 Task: Create a 'purchase order' object.
Action: Mouse moved to (1088, 97)
Screenshot: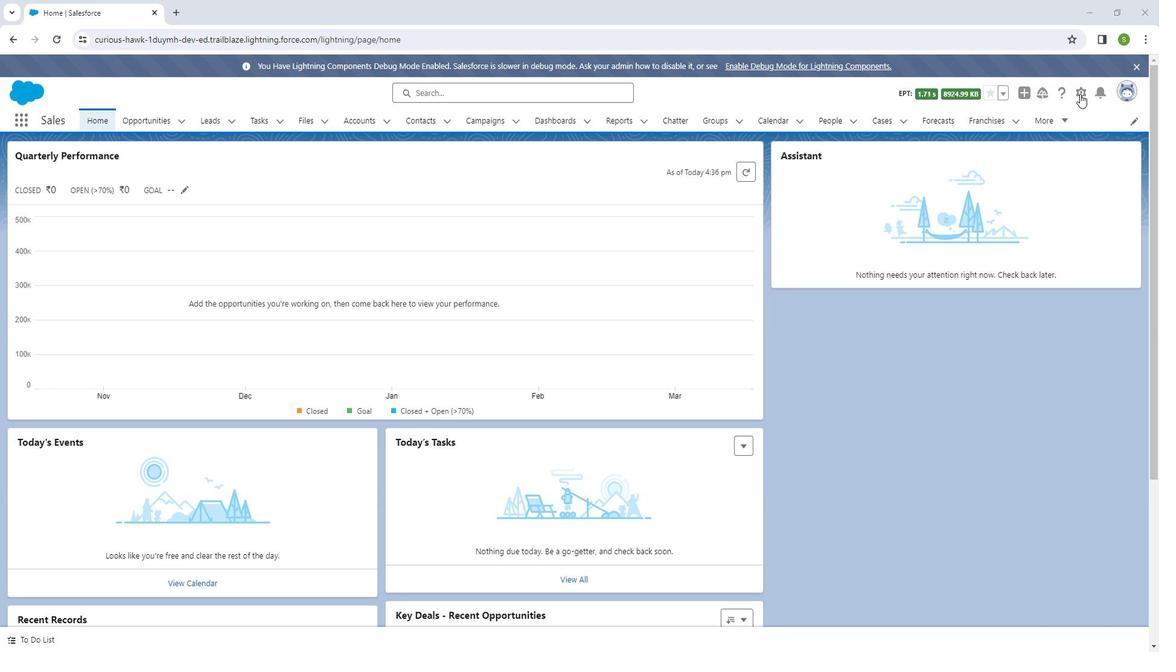 
Action: Mouse pressed left at (1088, 97)
Screenshot: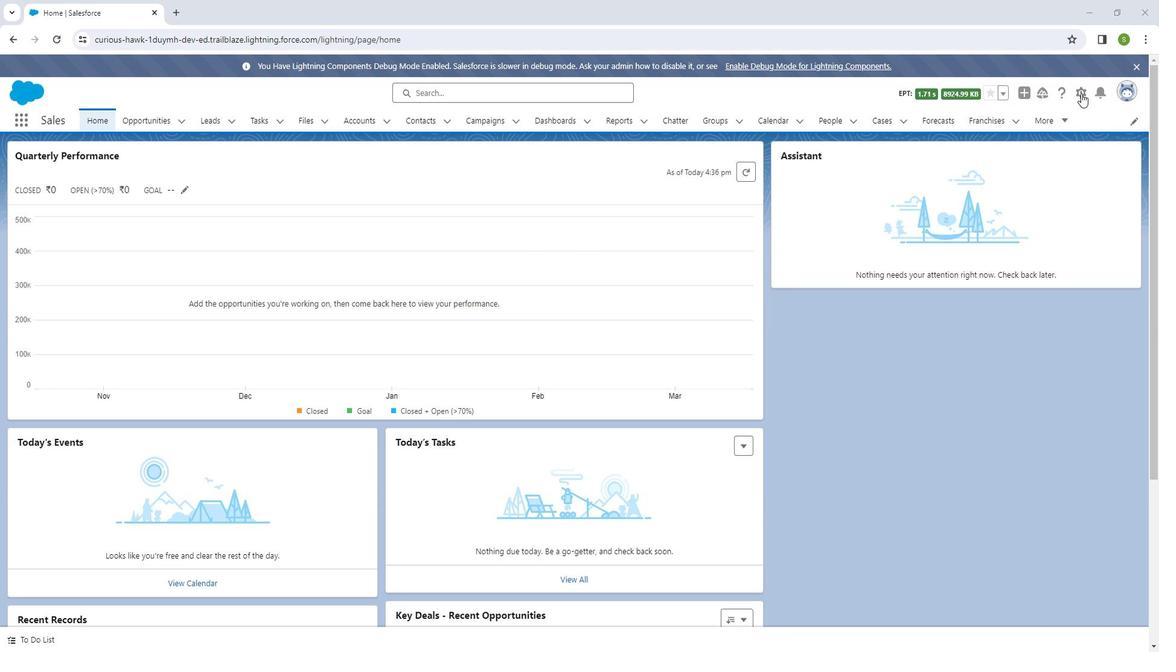
Action: Mouse moved to (1064, 138)
Screenshot: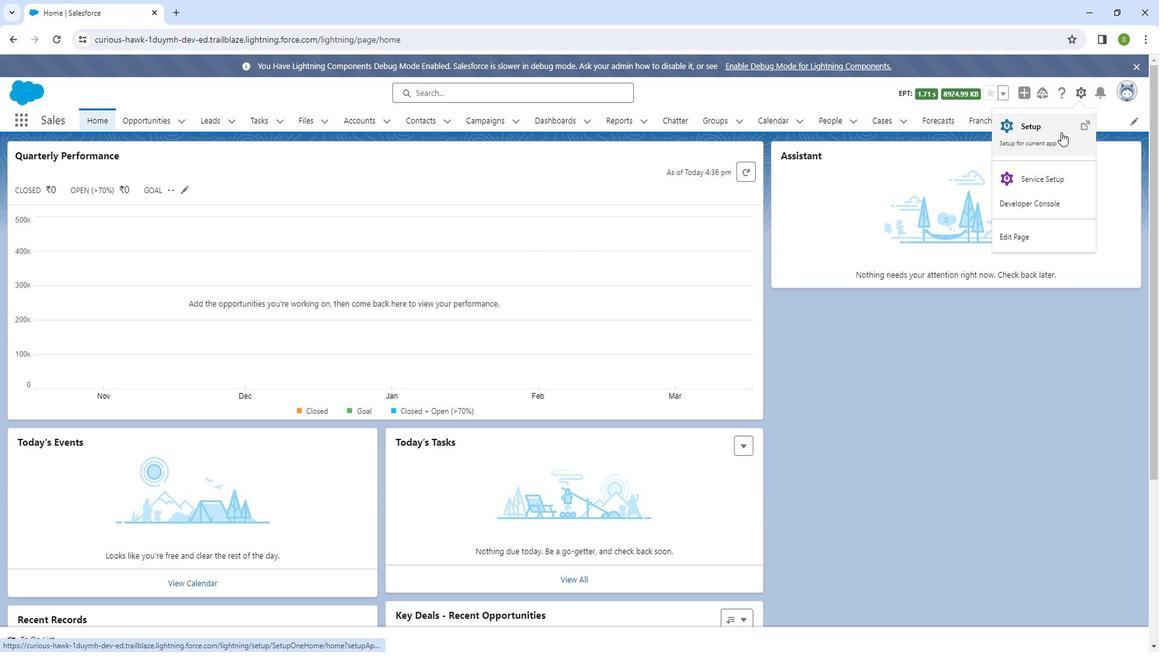 
Action: Mouse pressed left at (1064, 138)
Screenshot: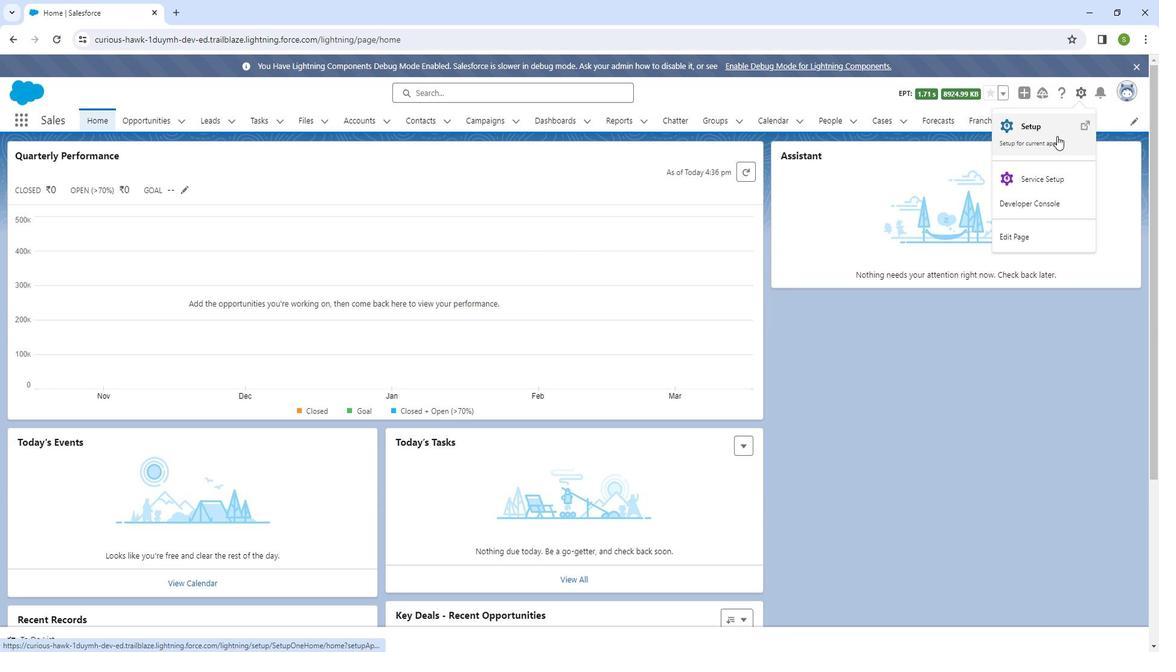 
Action: Mouse moved to (161, 129)
Screenshot: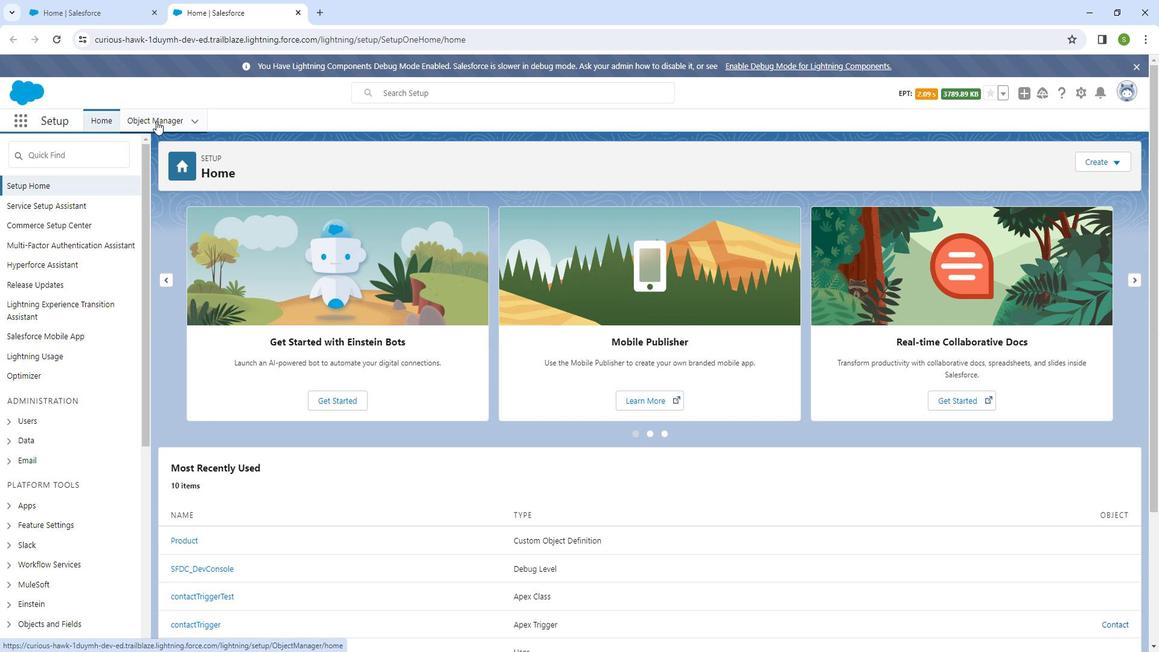 
Action: Mouse pressed left at (161, 129)
Screenshot: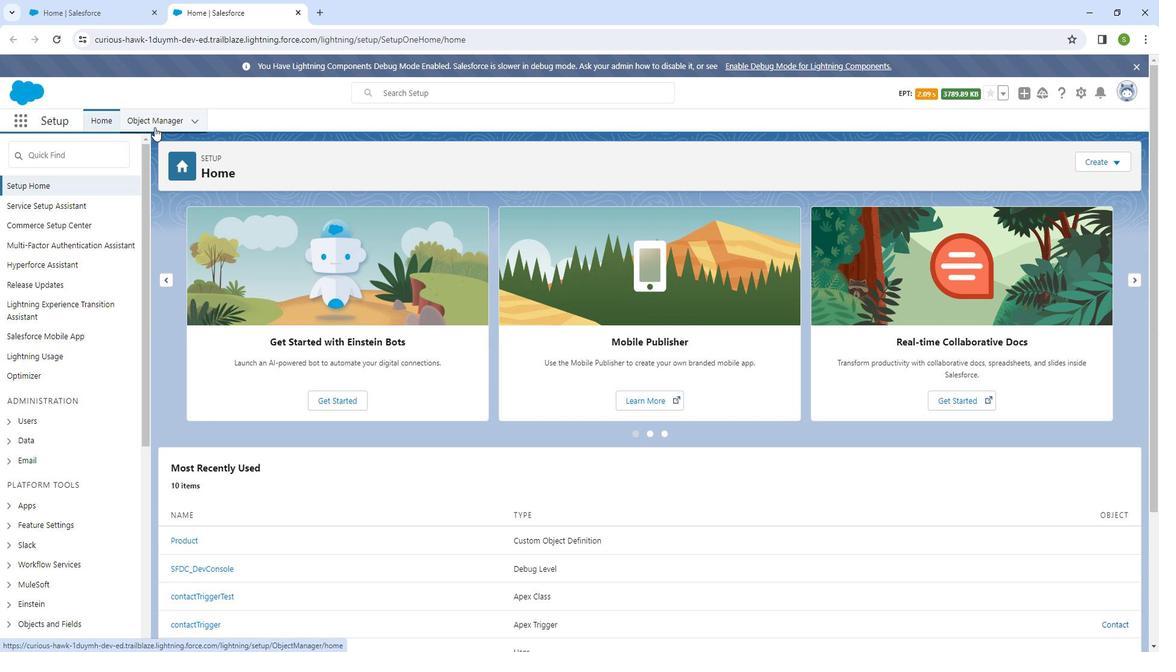 
Action: Mouse moved to (178, 280)
Screenshot: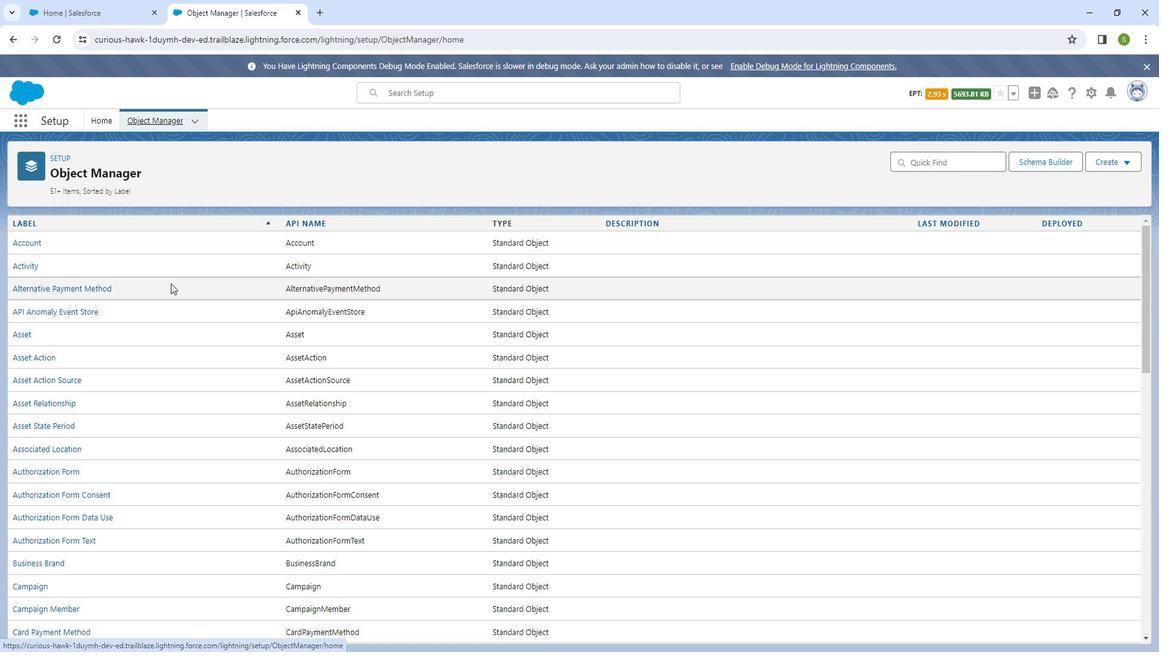 
Action: Mouse scrolled (178, 280) with delta (0, 0)
Screenshot: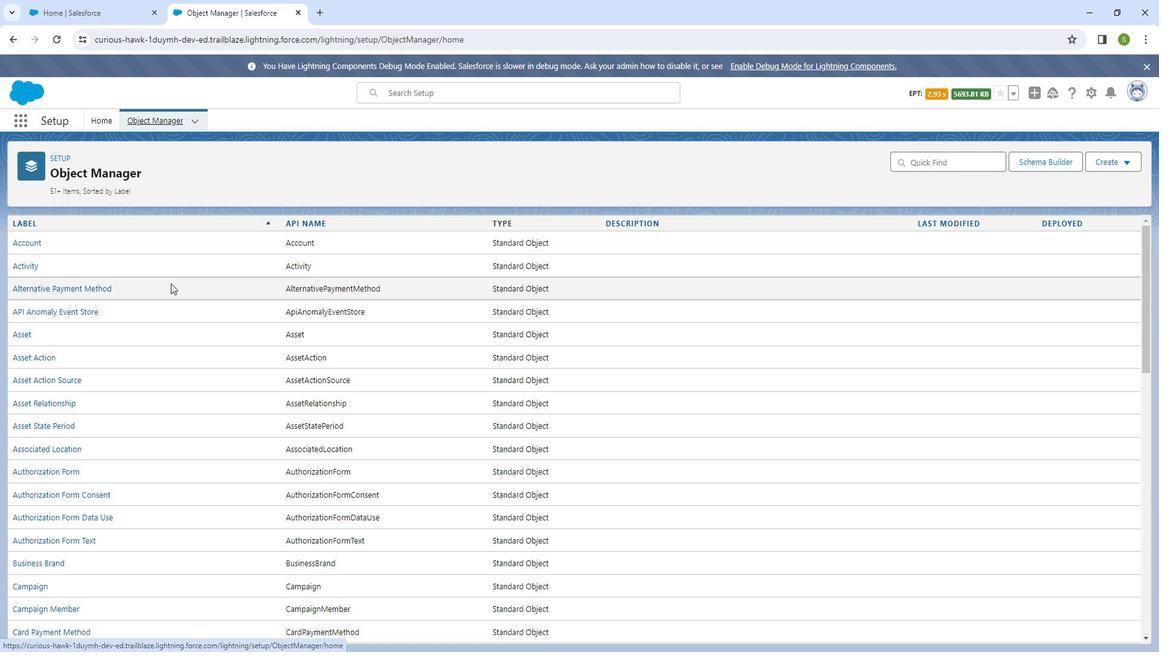 
Action: Mouse moved to (178, 282)
Screenshot: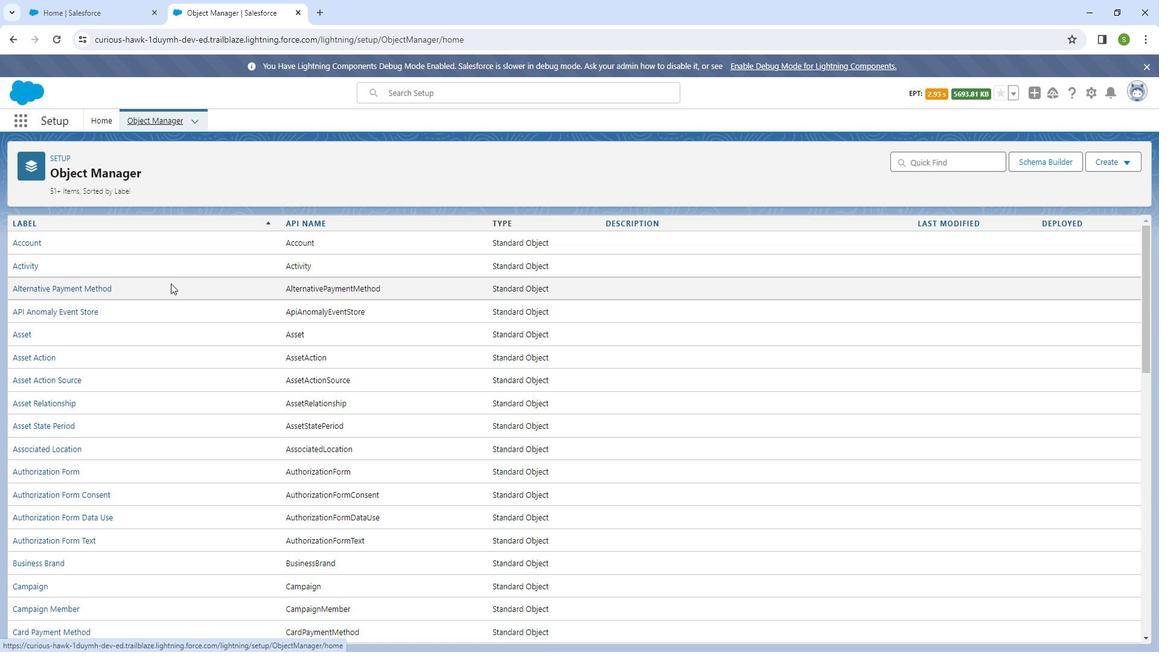
Action: Mouse scrolled (178, 281) with delta (0, 0)
Screenshot: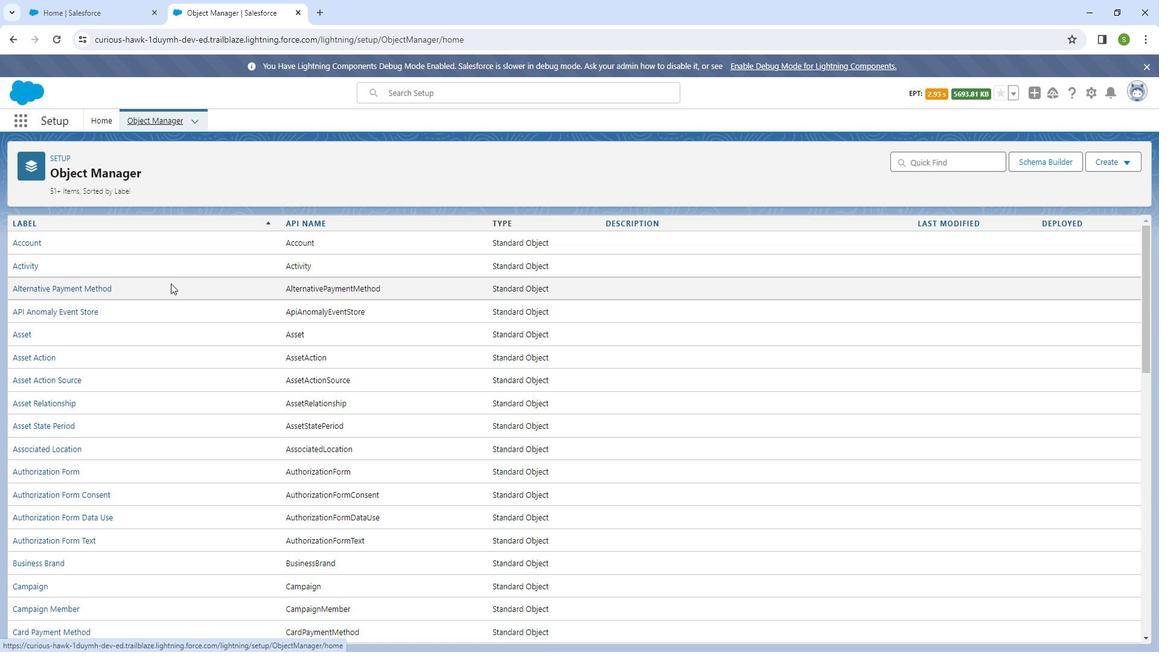 
Action: Mouse moved to (177, 282)
Screenshot: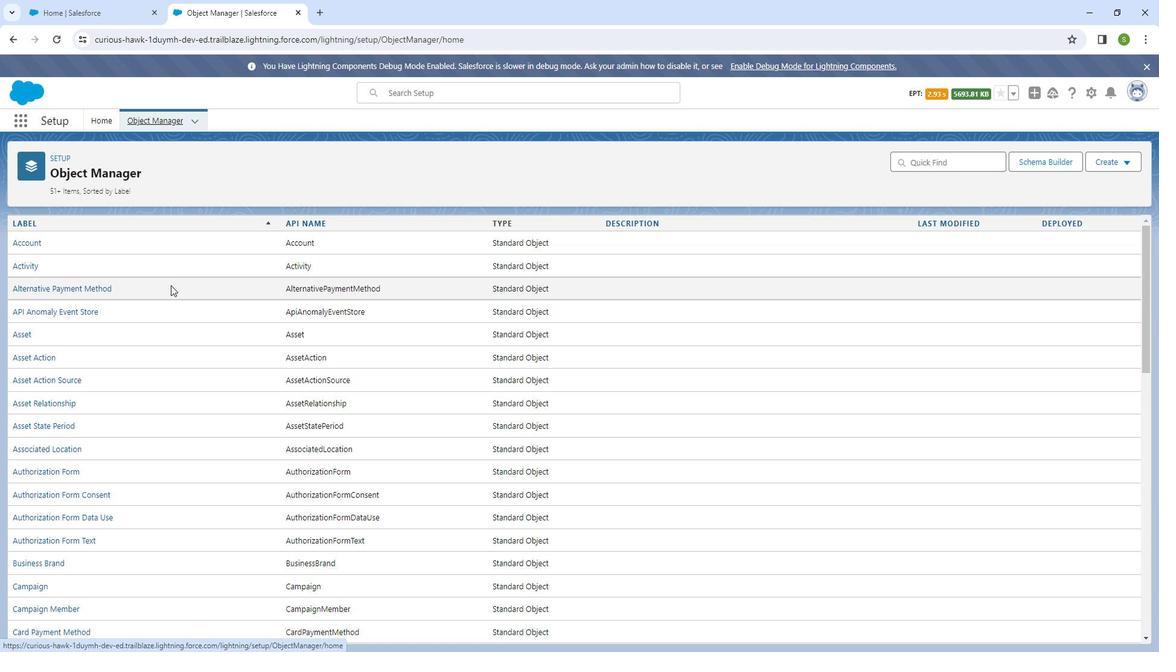 
Action: Mouse scrolled (177, 282) with delta (0, 0)
Screenshot: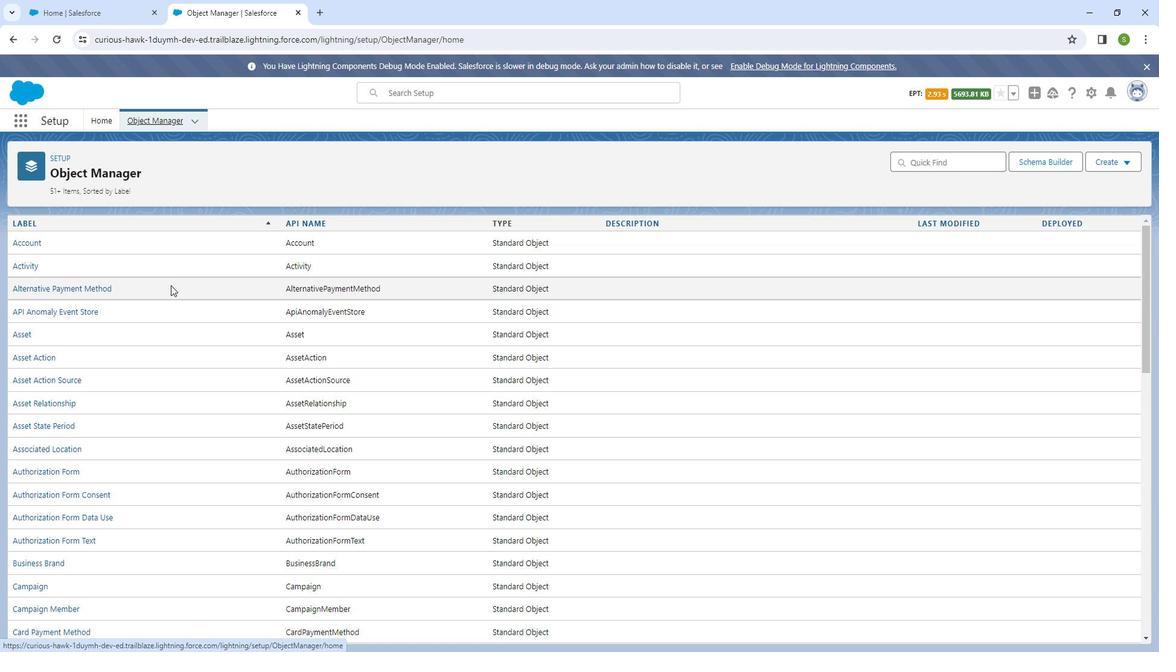
Action: Mouse scrolled (177, 282) with delta (0, 0)
Screenshot: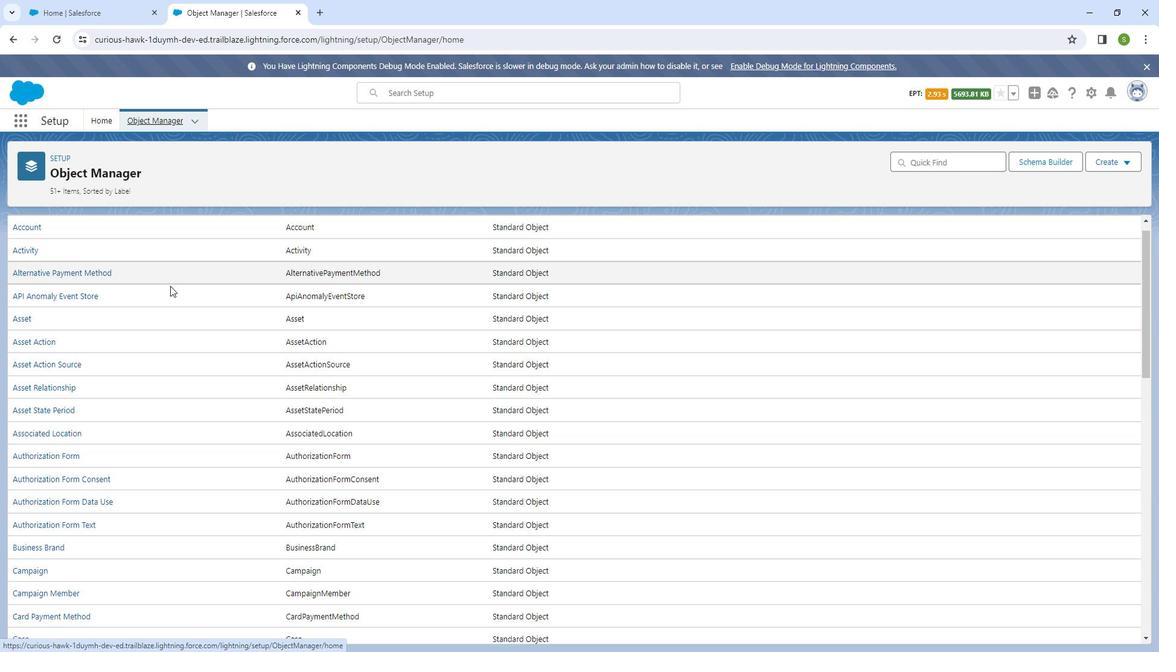 
Action: Mouse scrolled (177, 283) with delta (0, 0)
Screenshot: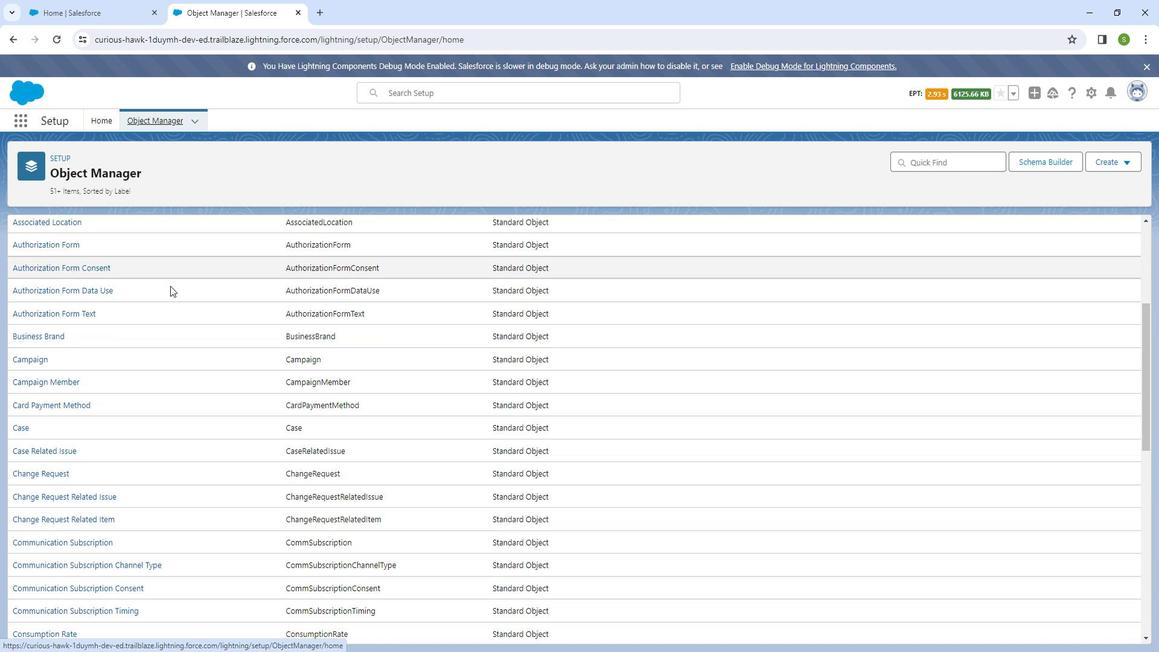 
Action: Mouse scrolled (177, 283) with delta (0, 0)
Screenshot: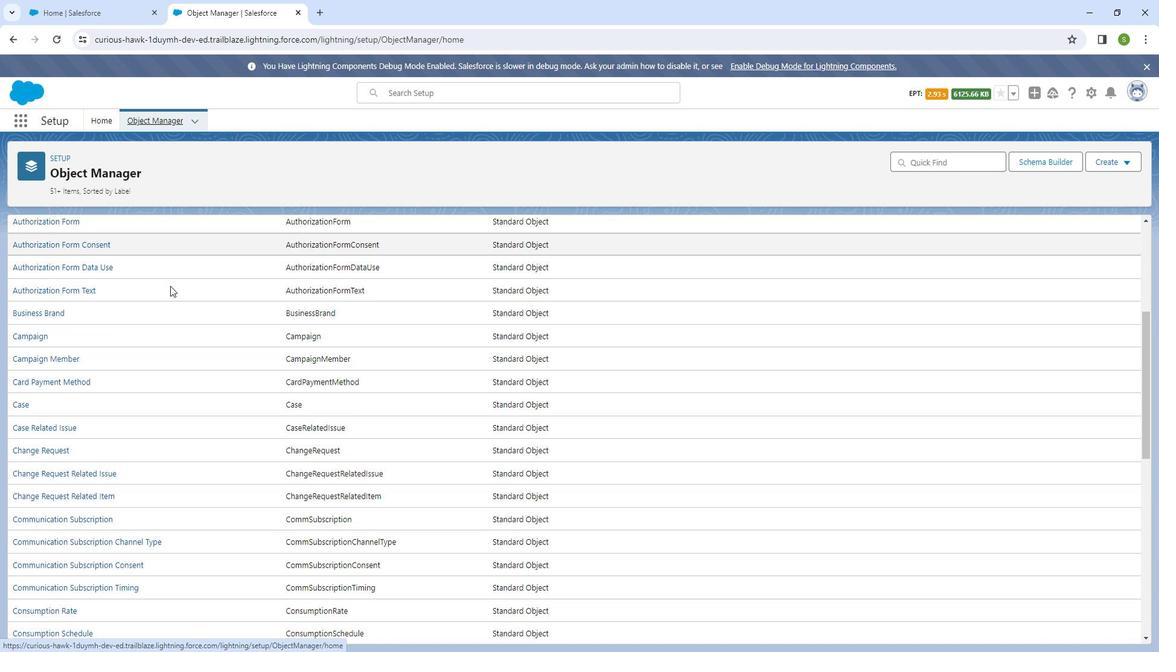
Action: Mouse scrolled (177, 283) with delta (0, 0)
Screenshot: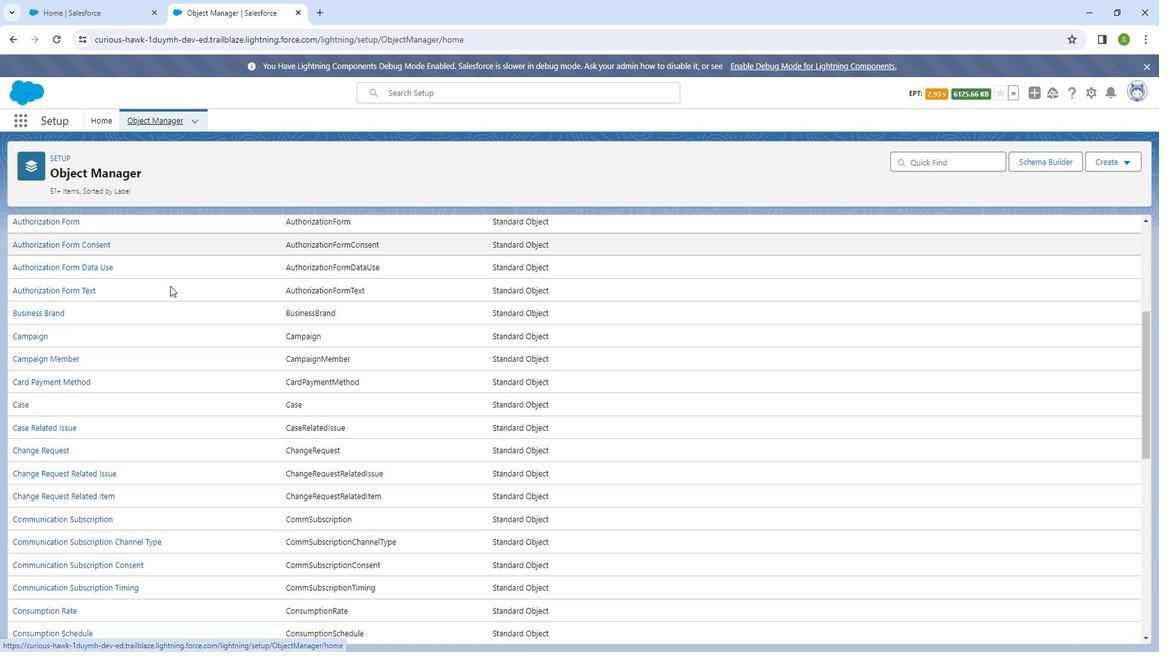 
Action: Mouse scrolled (177, 283) with delta (0, 0)
Screenshot: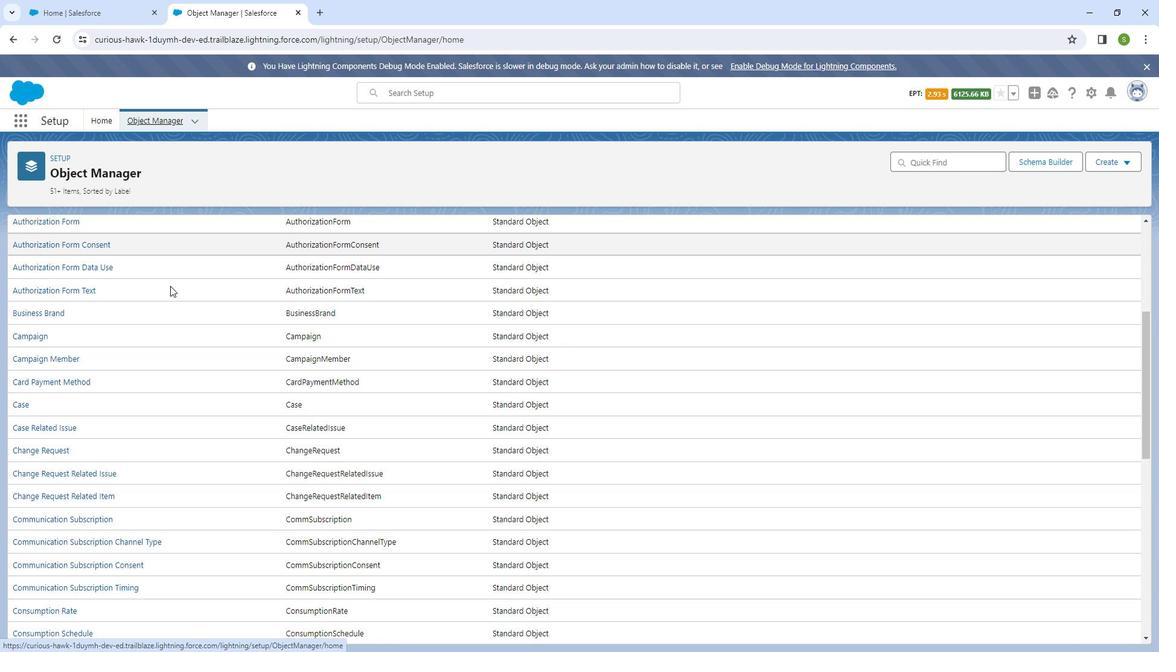 
Action: Mouse moved to (1126, 163)
Screenshot: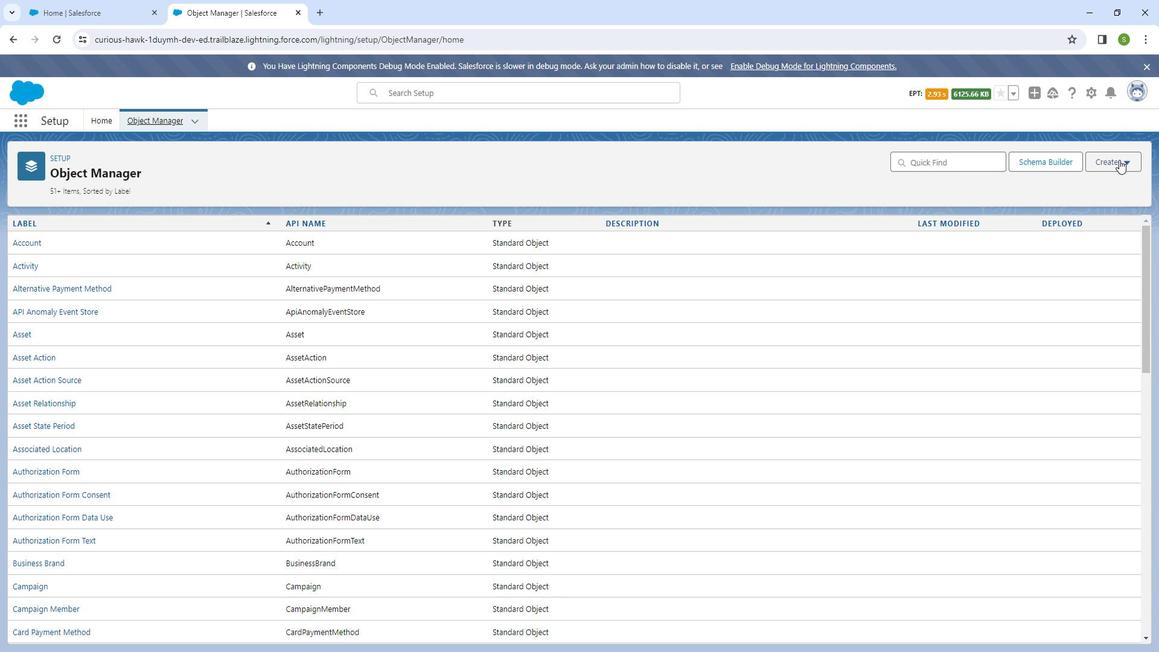 
Action: Mouse pressed left at (1126, 163)
Screenshot: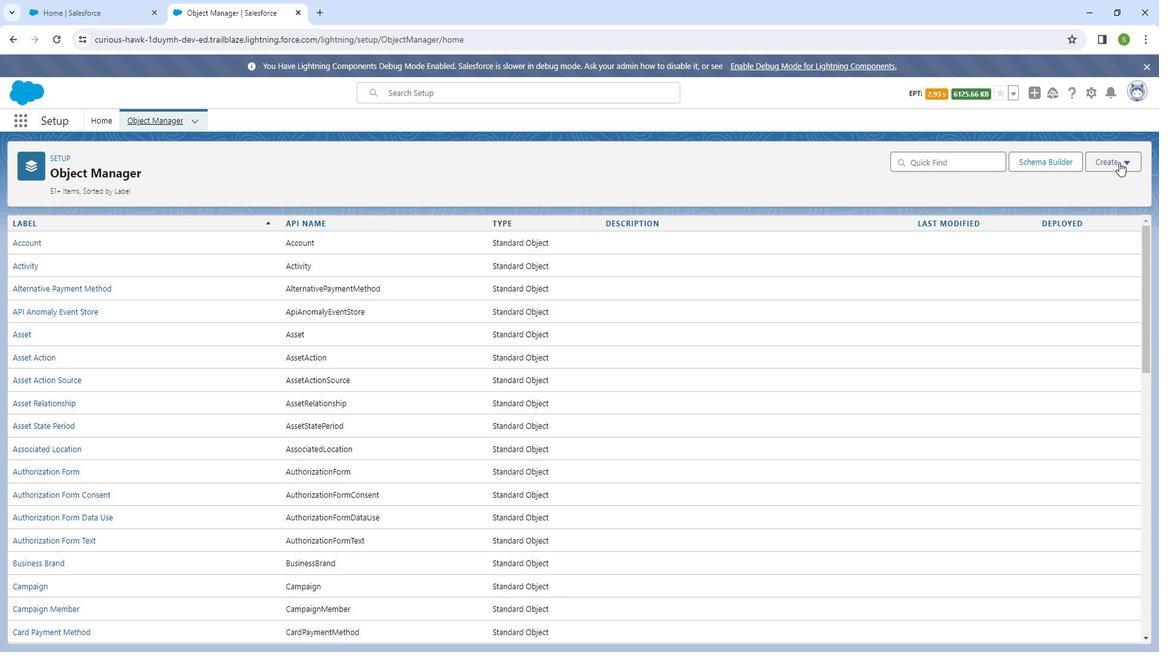 
Action: Mouse moved to (1088, 198)
Screenshot: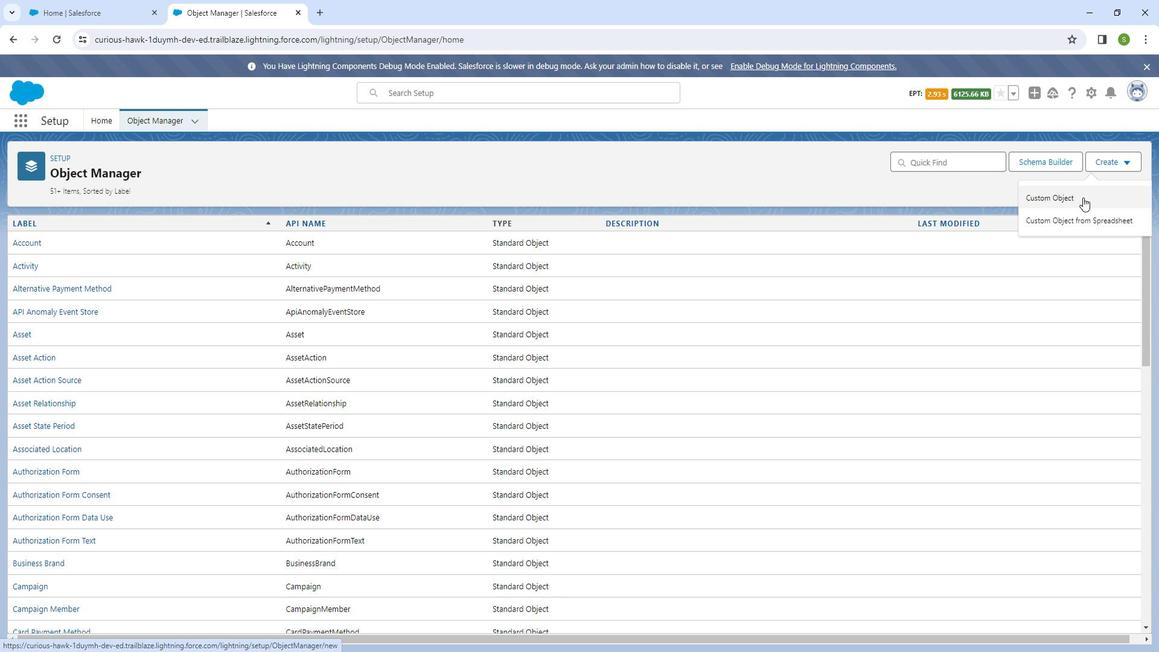 
Action: Mouse pressed left at (1088, 198)
Screenshot: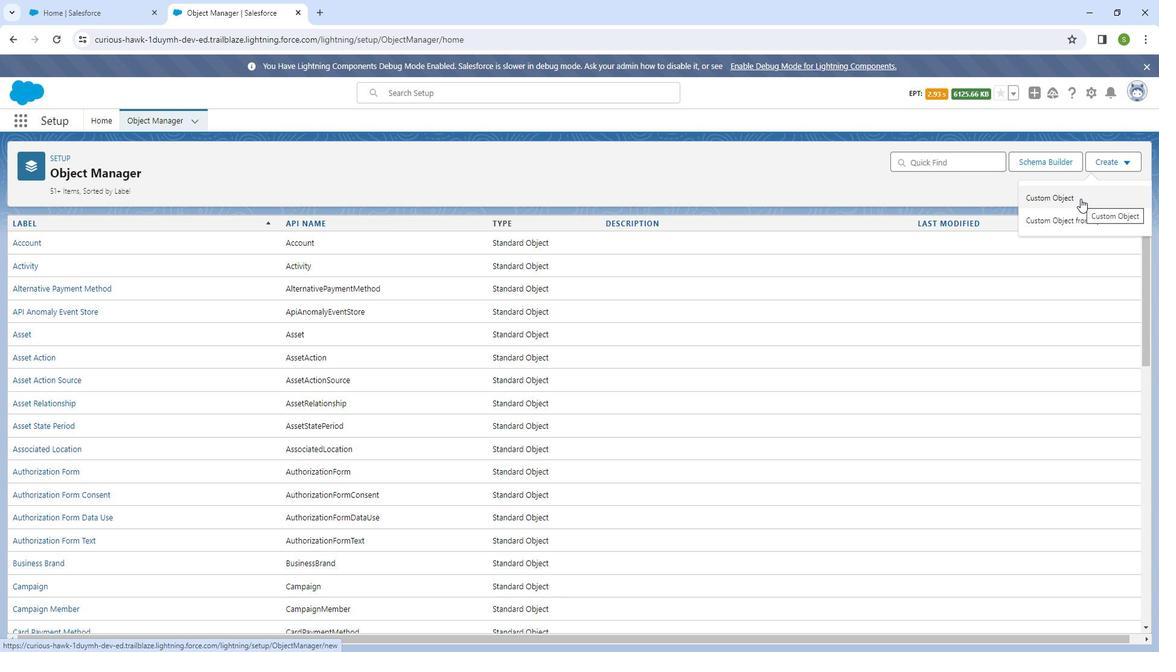 
Action: Mouse moved to (333, 315)
Screenshot: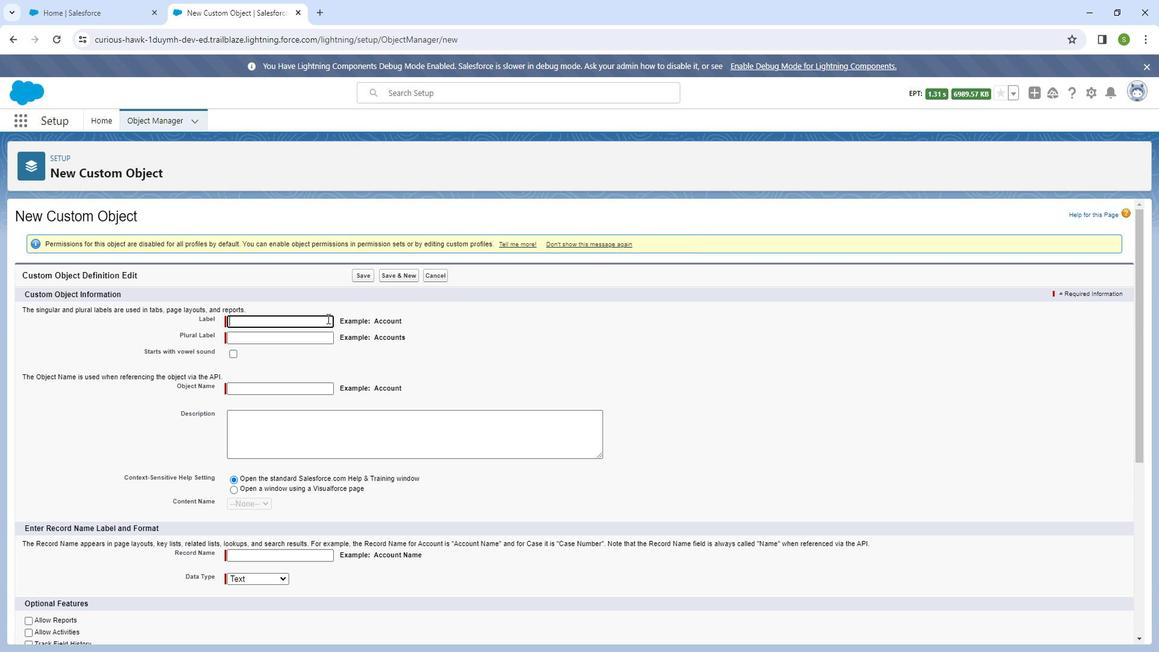 
Action: Mouse pressed left at (333, 315)
Screenshot: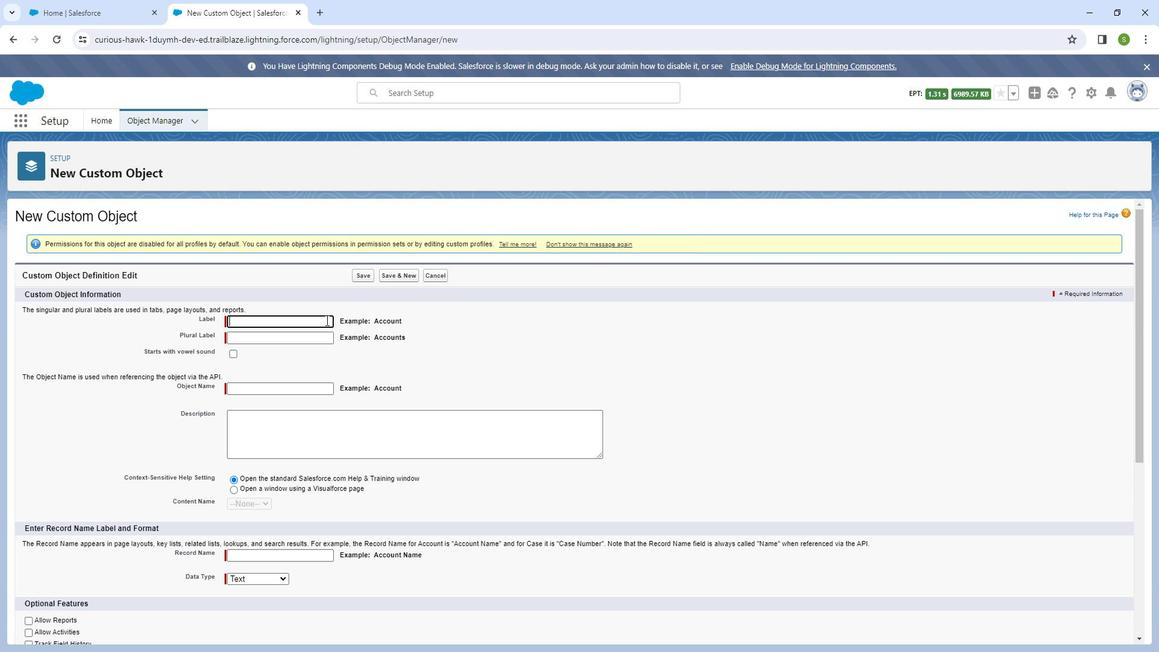 
Action: Mouse moved to (336, 317)
Screenshot: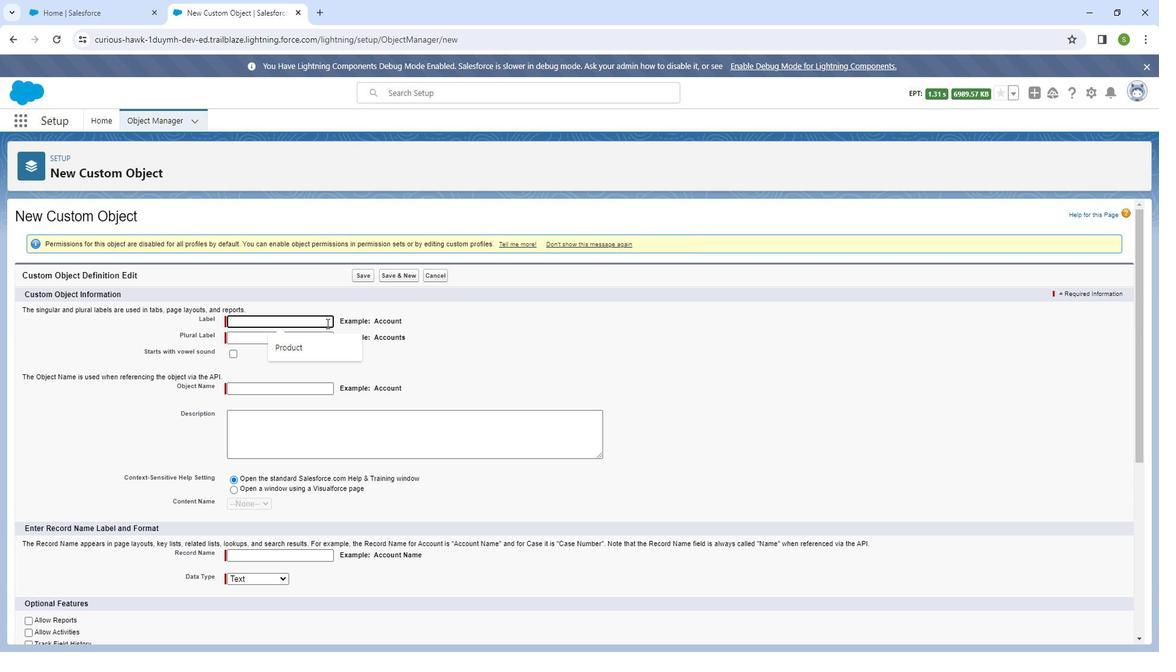 
Action: Key pressed <Key.shift_r>Purchase<Key.space><Key.shift_r>Order
Screenshot: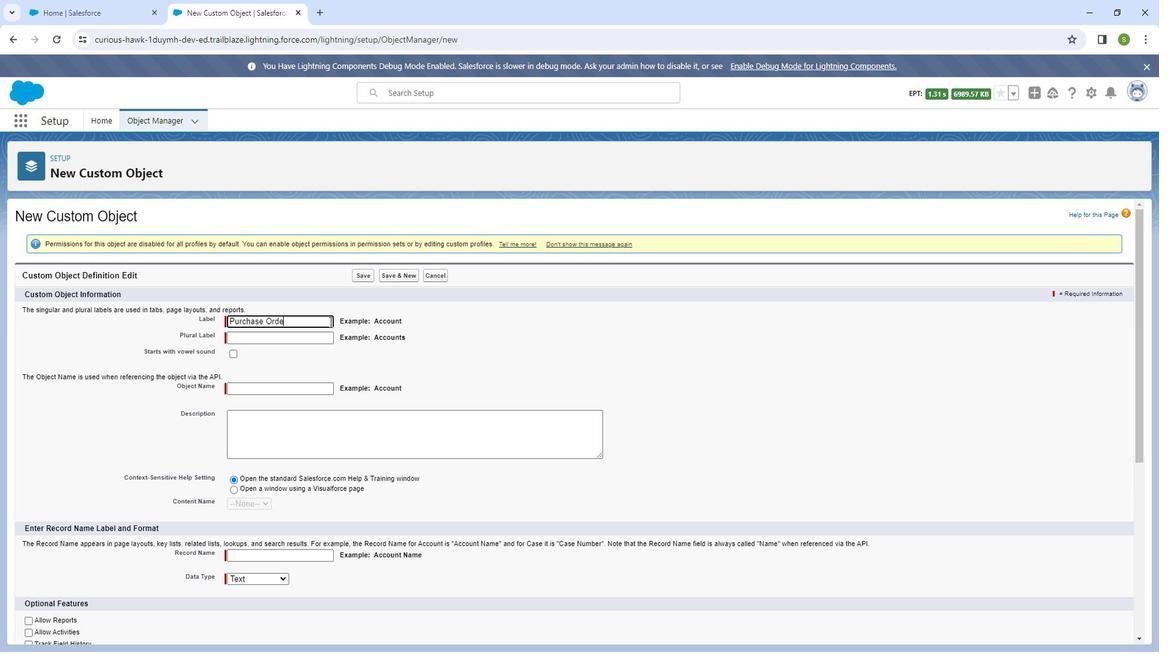 
Action: Mouse moved to (329, 330)
Screenshot: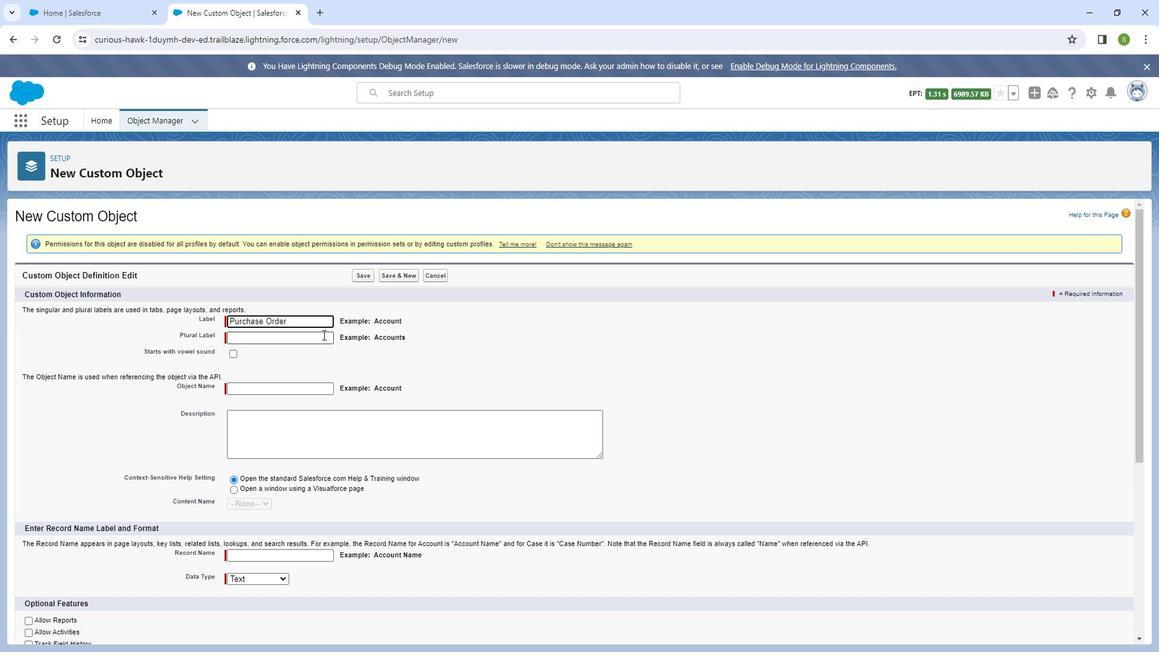 
Action: Mouse pressed left at (329, 330)
Screenshot: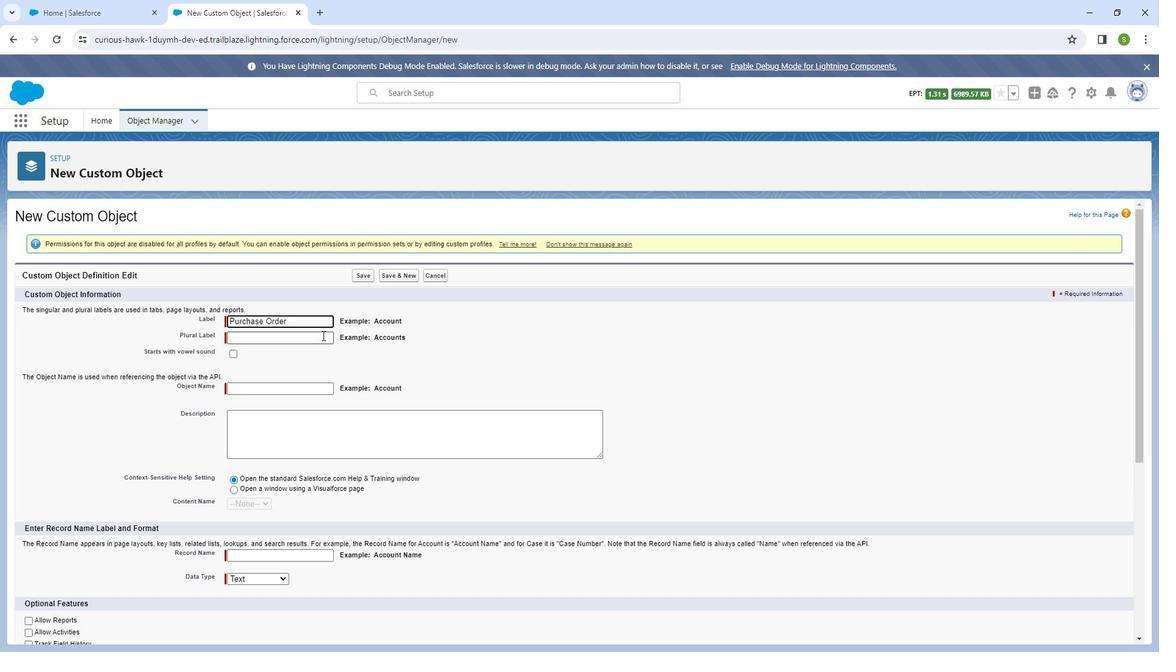
Action: Mouse moved to (330, 330)
Screenshot: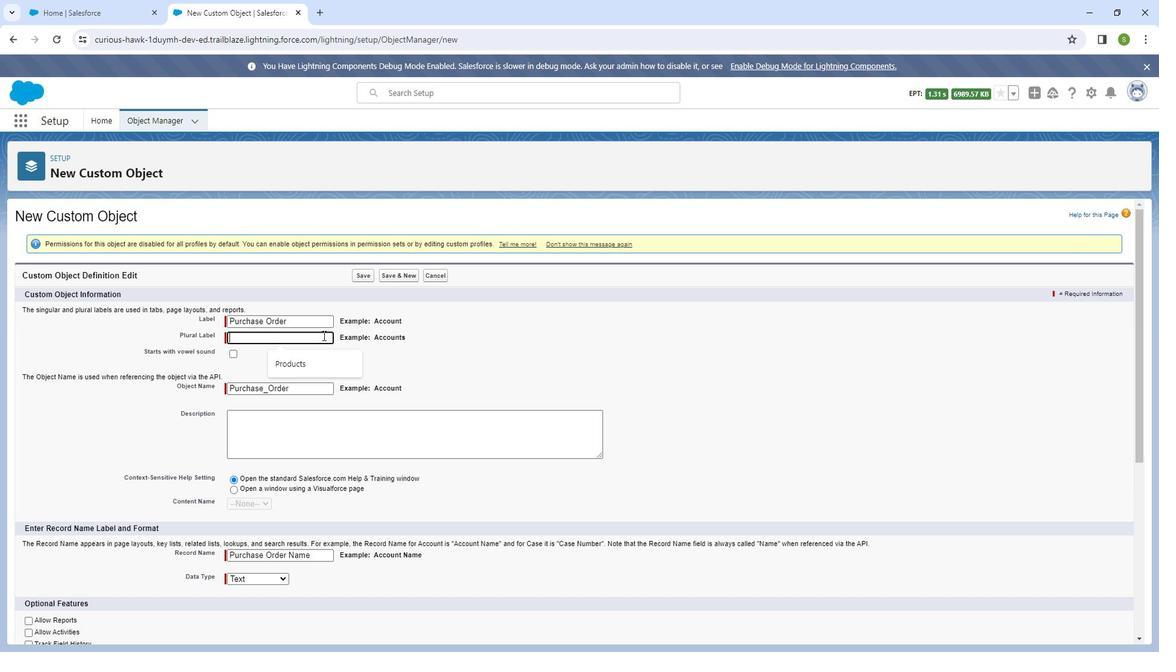 
Action: Key pressed <Key.shift_r>Purchase<Key.space><Key.shift_r>Orders
Screenshot: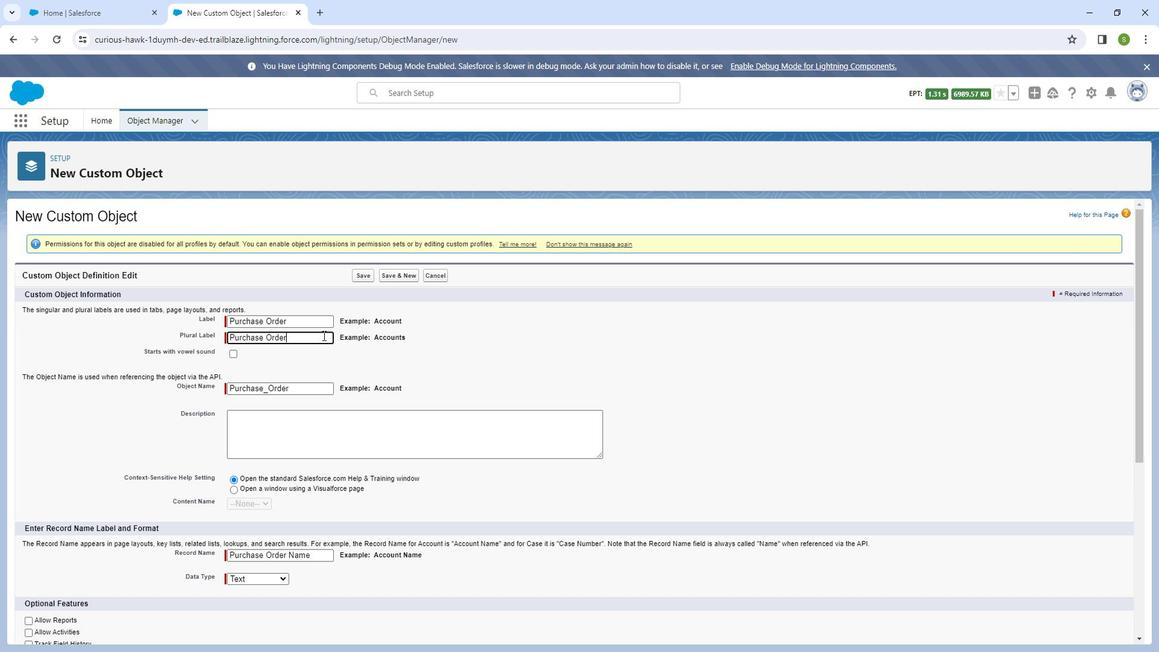 
Action: Mouse moved to (341, 423)
Screenshot: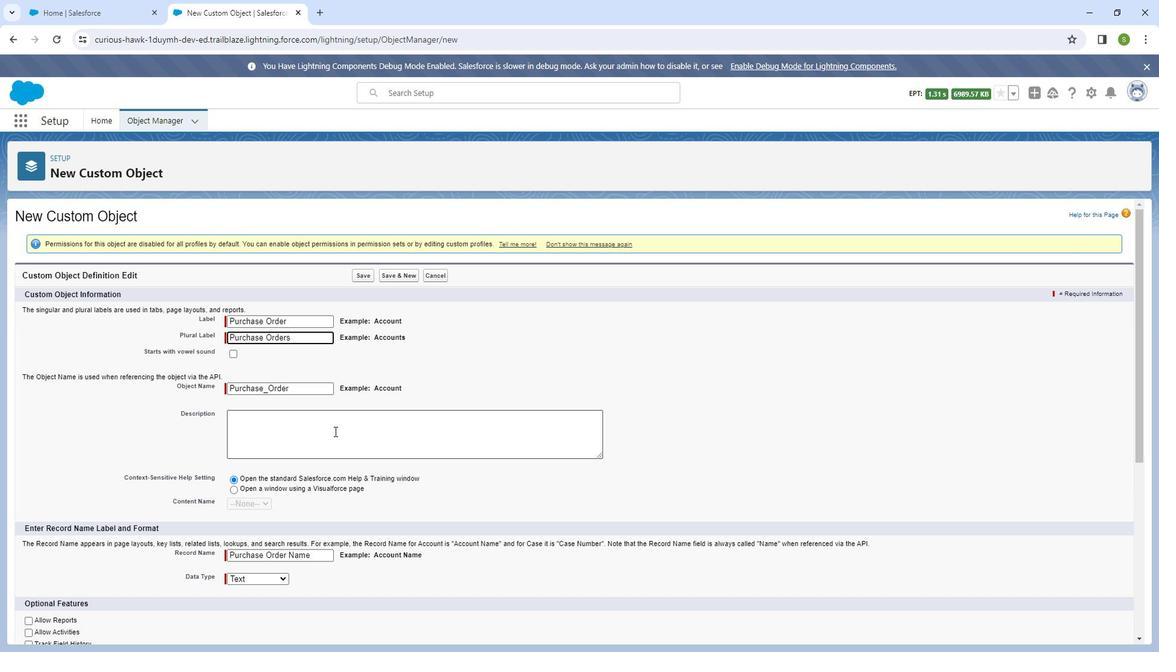 
Action: Mouse pressed left at (341, 423)
Screenshot: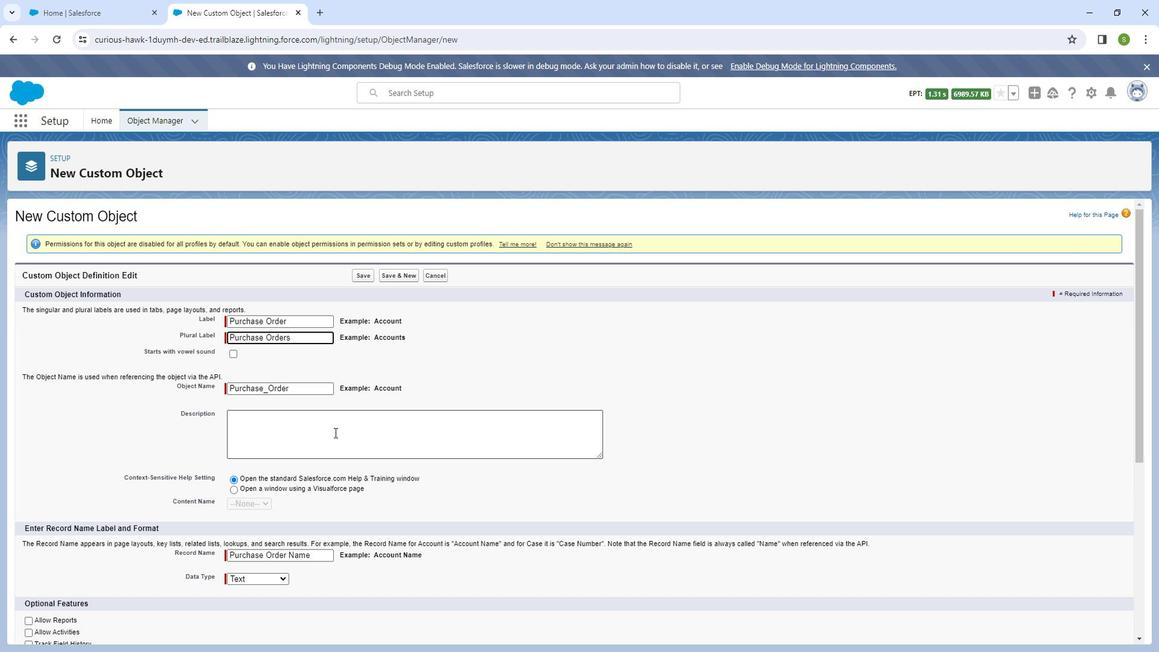 
Action: Key pressed <Key.shift_r>A<Key.space><Key.shift_r>Purchase<Key.space>order<Key.space>serves<Key.space>as<Key.space>an<Key.space>official<Key.space>and<Key.space>legal<Key.space>document<Key.space>that<Key.space>outlines<Key.space>the<Key.space>specific<Key.space>details<Key.space>of<Key.space>a<Key.space>transaction<Key.space>between<Key.space>a<Key.space>buyer<Key.space>and<Key.space>a<Key.space>seller.
Screenshot: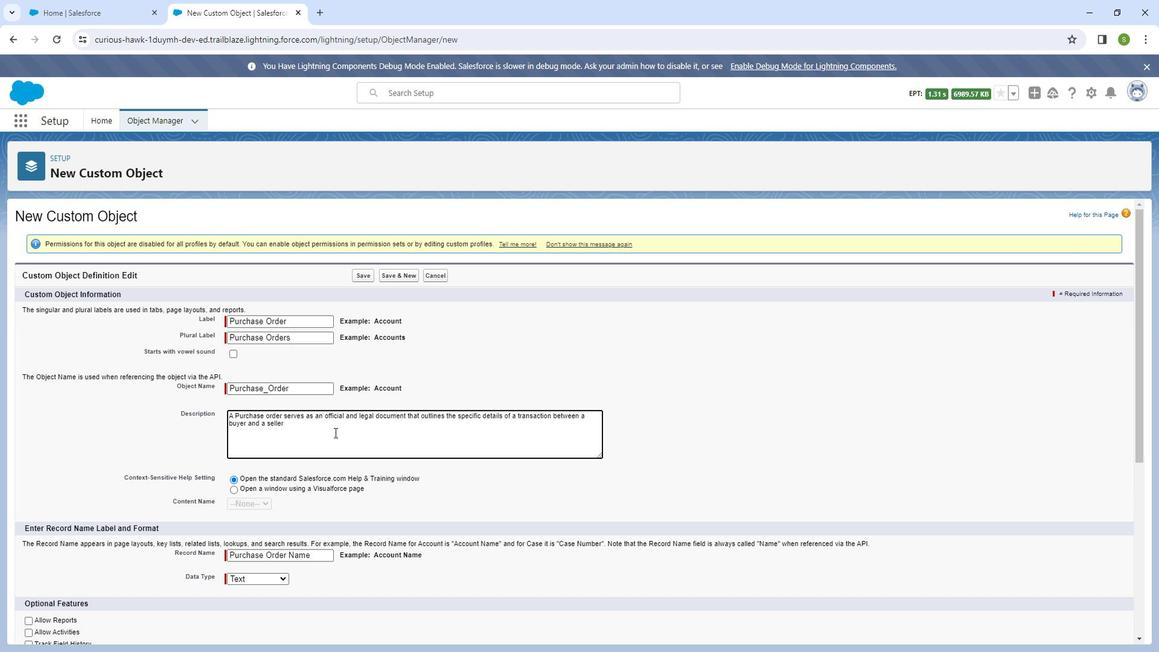 
Action: Mouse moved to (346, 424)
Screenshot: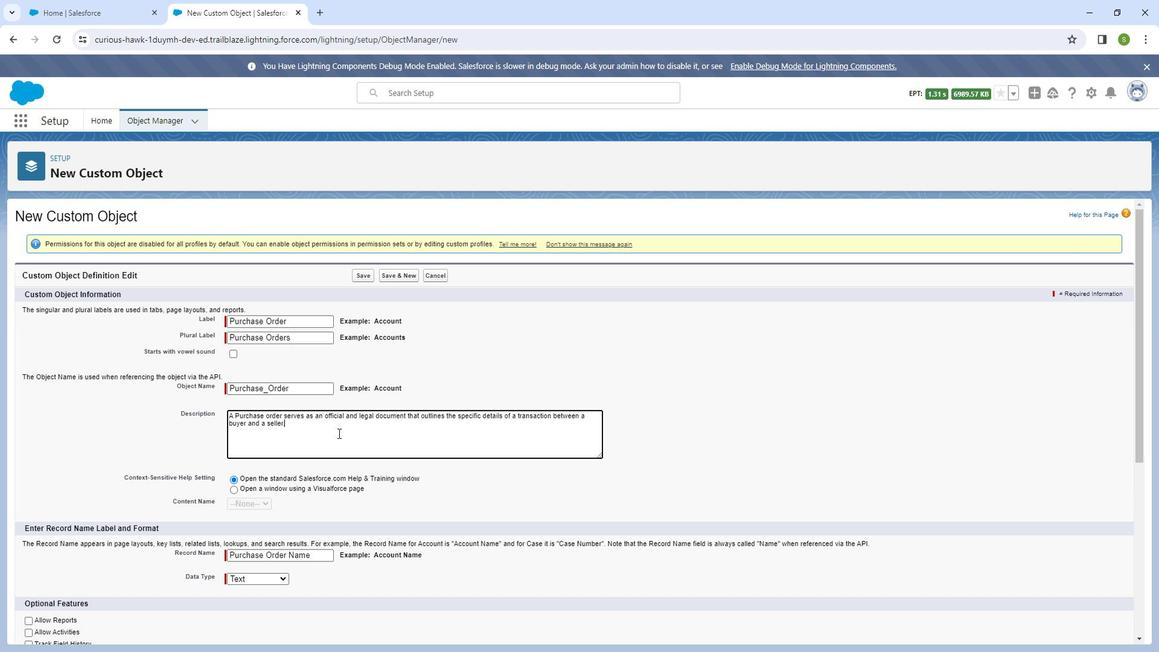 
Action: Mouse scrolled (346, 423) with delta (0, 0)
Screenshot: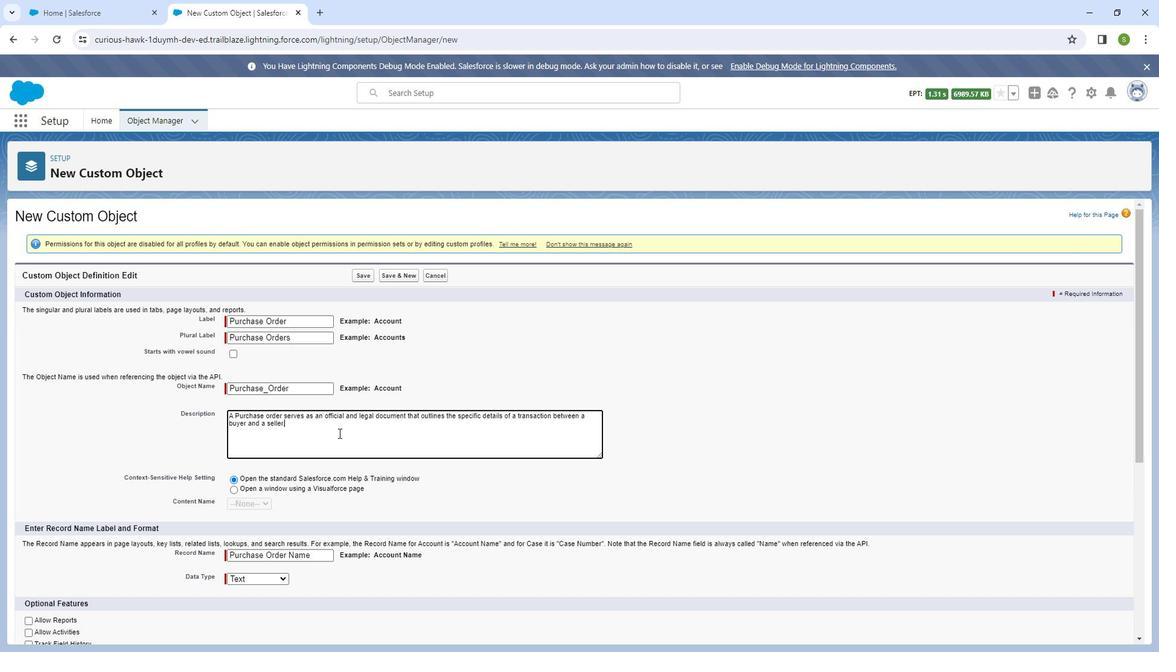 
Action: Mouse scrolled (346, 423) with delta (0, 0)
Screenshot: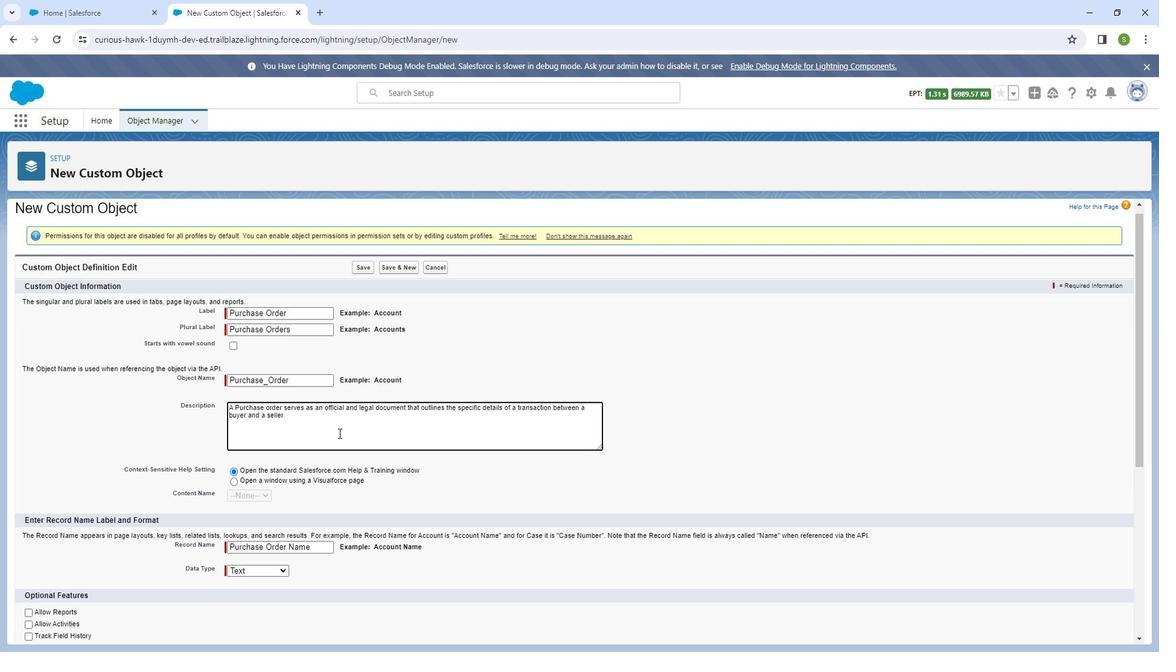
Action: Mouse moved to (301, 462)
Screenshot: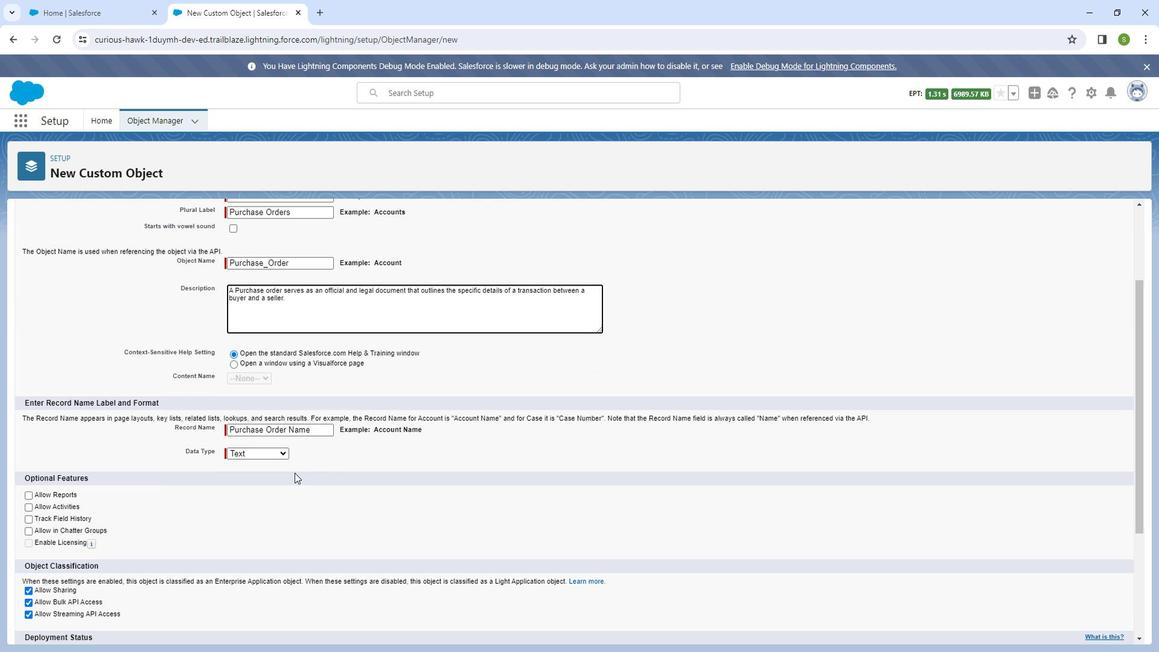 
Action: Mouse scrolled (301, 462) with delta (0, 0)
Screenshot: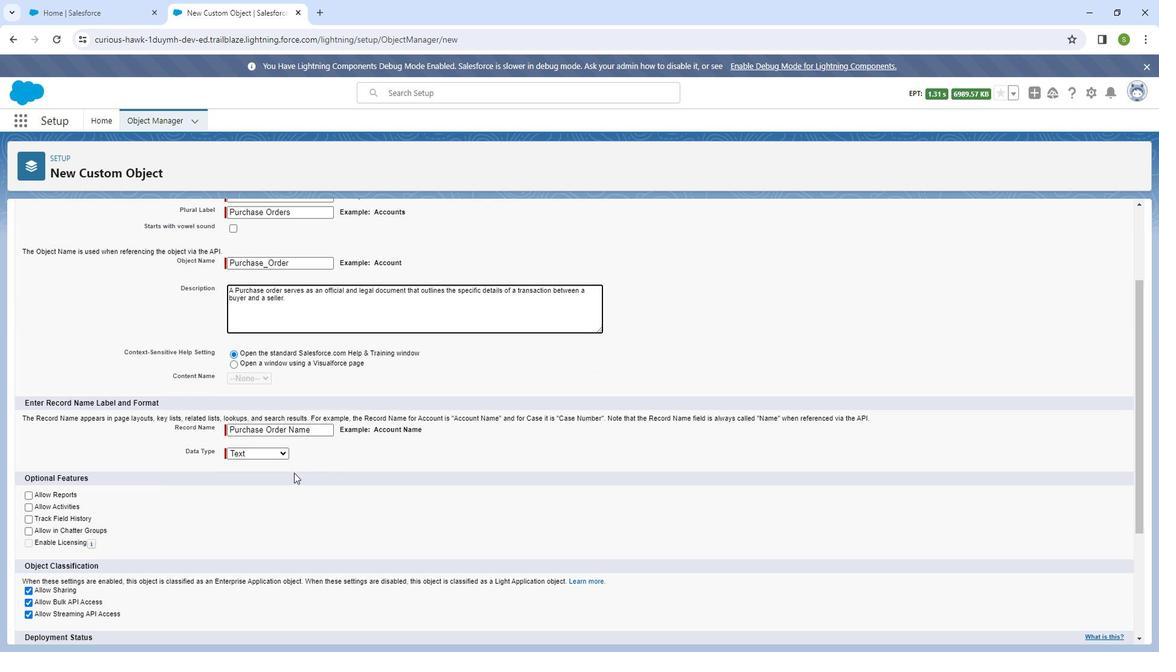 
Action: Mouse moved to (78, 423)
Screenshot: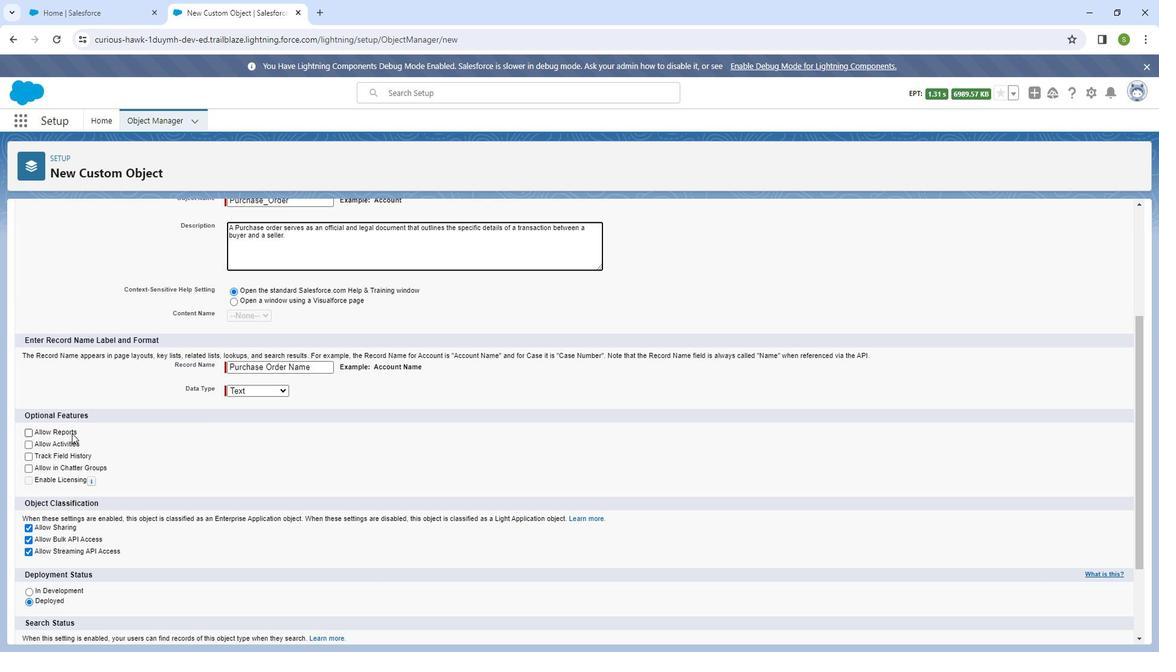
Action: Mouse pressed left at (78, 423)
Screenshot: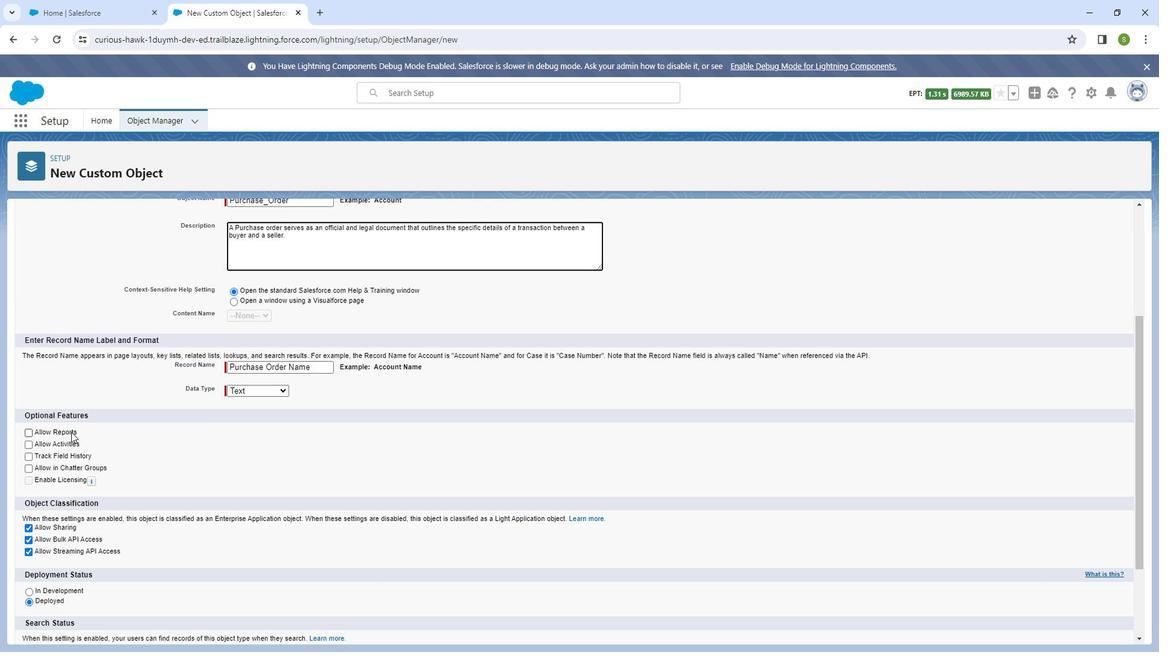 
Action: Mouse moved to (227, 454)
Screenshot: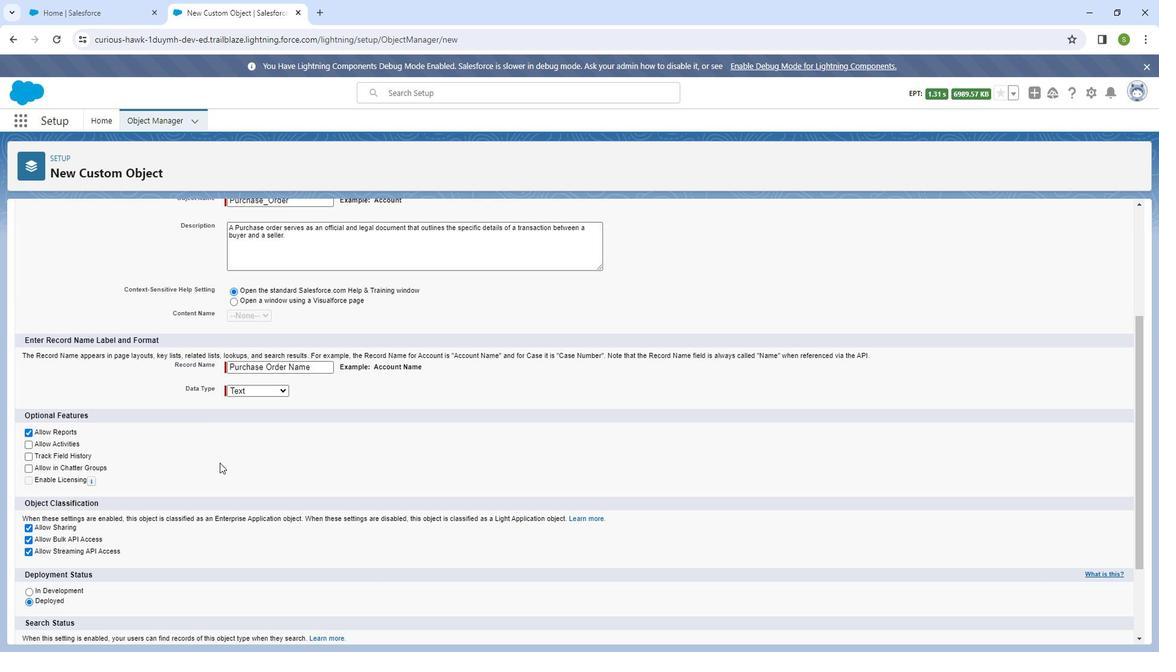 
Action: Mouse scrolled (227, 454) with delta (0, 0)
Screenshot: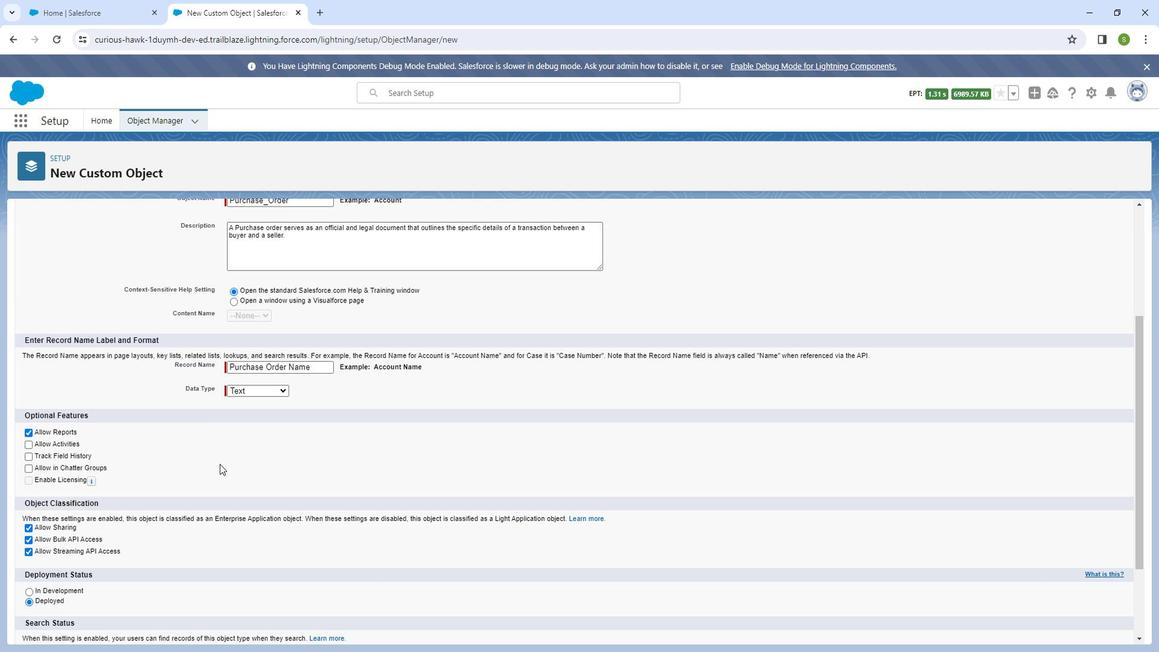 
Action: Mouse scrolled (227, 454) with delta (0, 0)
Screenshot: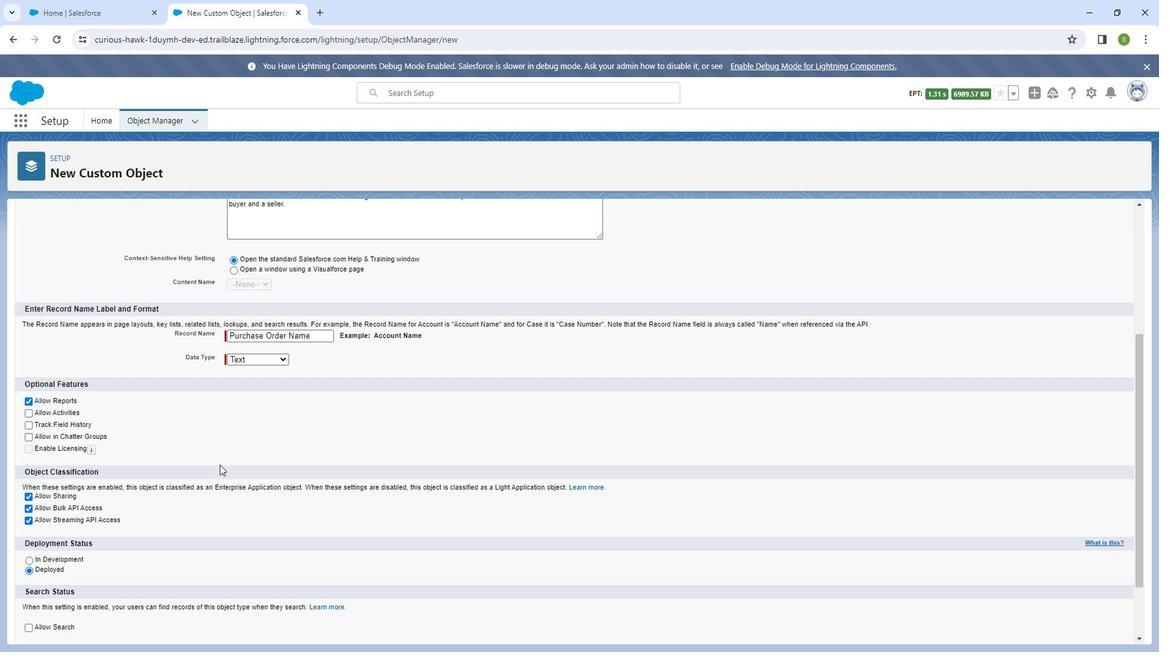 
Action: Mouse moved to (224, 458)
Screenshot: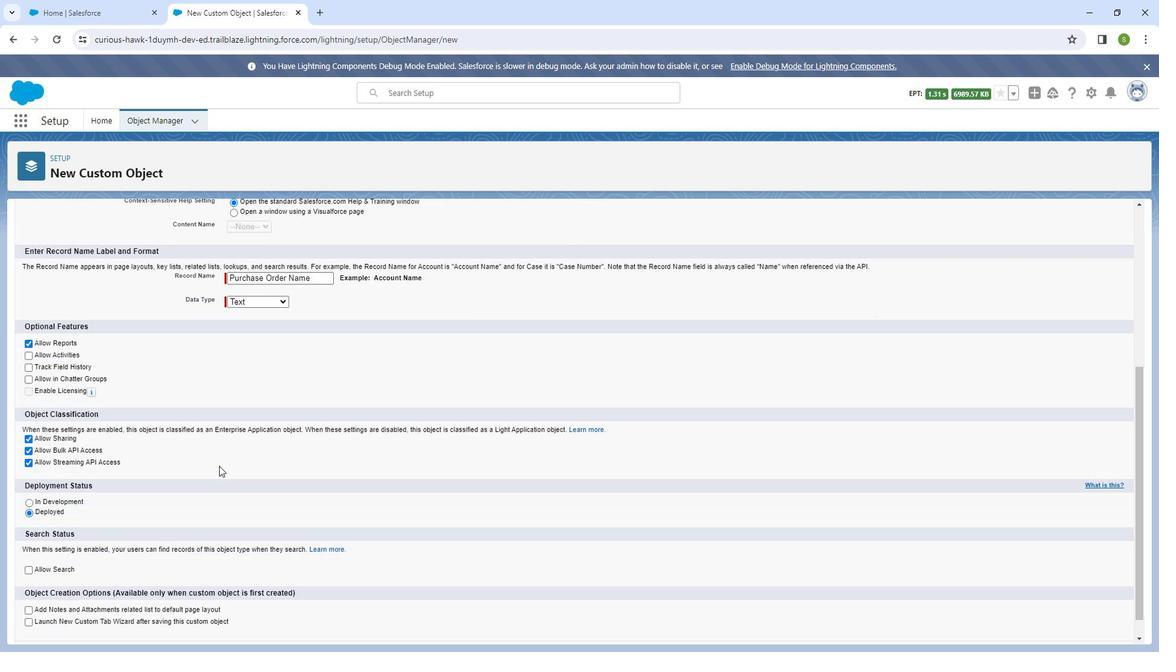 
Action: Mouse scrolled (224, 458) with delta (0, 0)
Screenshot: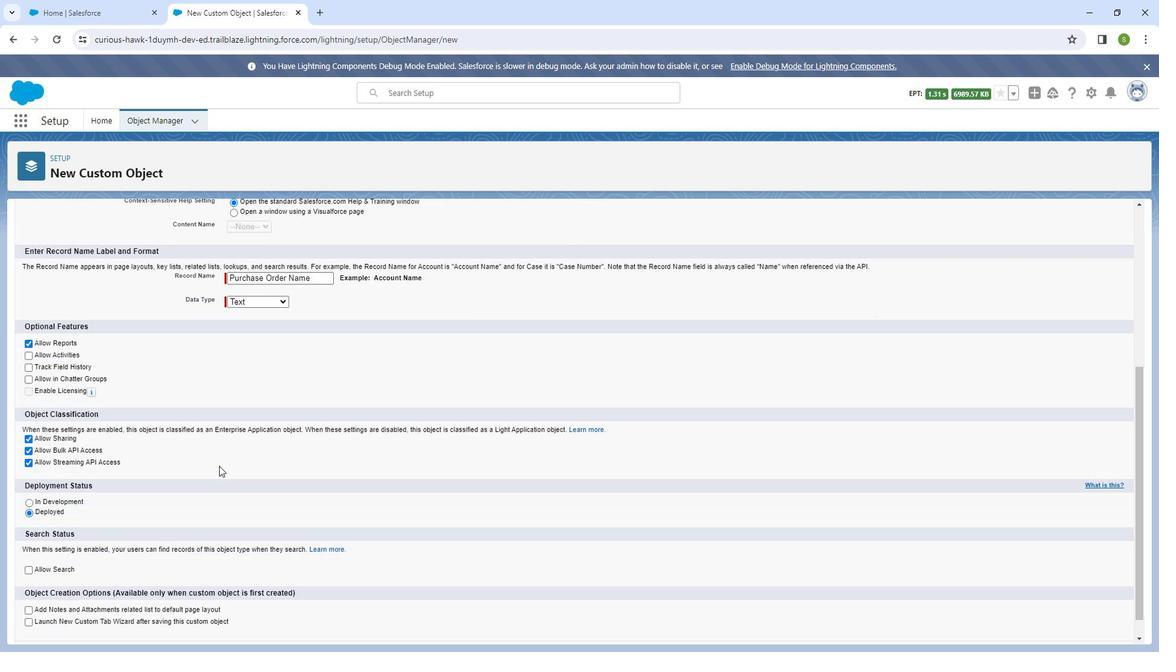
Action: Mouse moved to (35, 571)
Screenshot: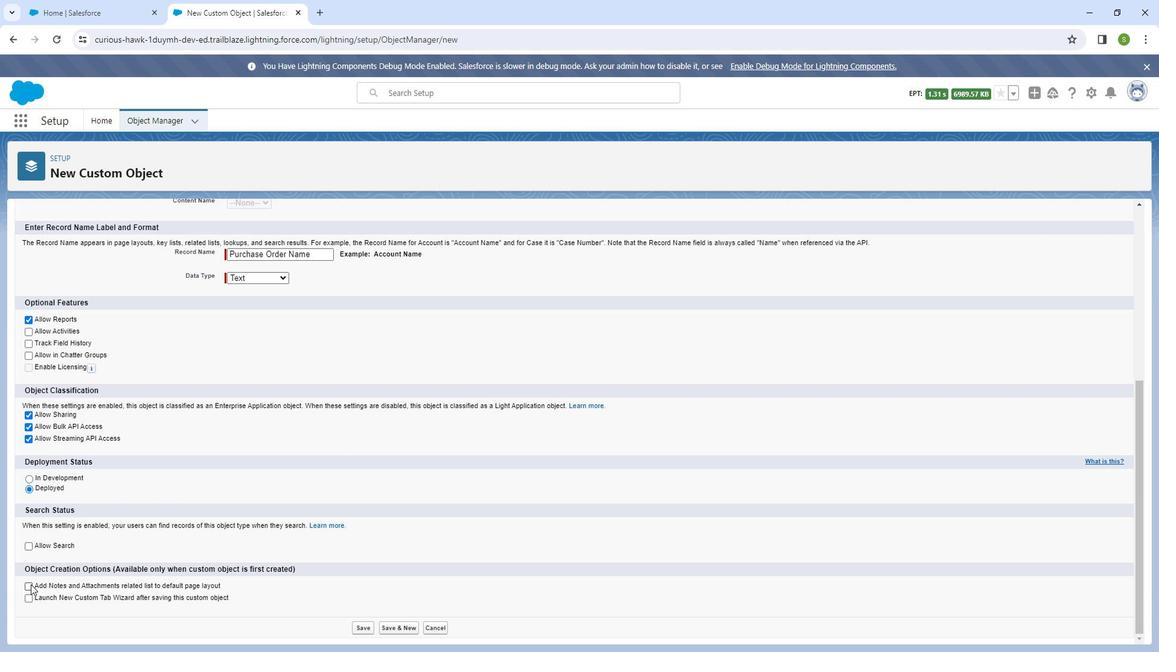 
Action: Mouse pressed left at (35, 571)
Screenshot: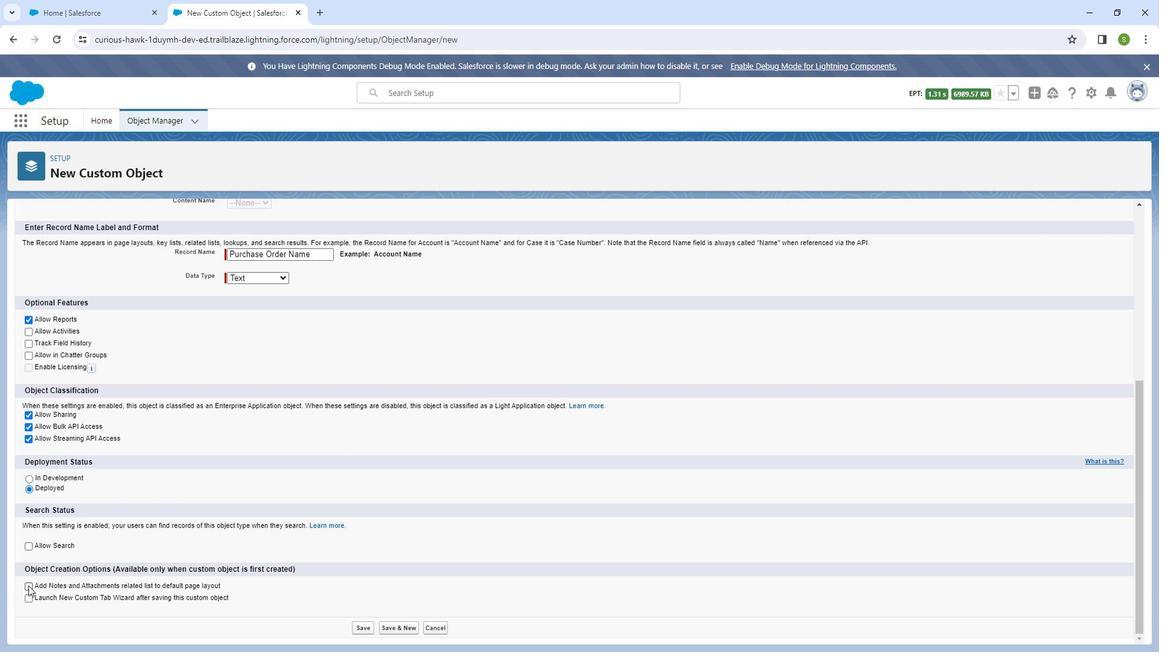
Action: Mouse moved to (373, 616)
Screenshot: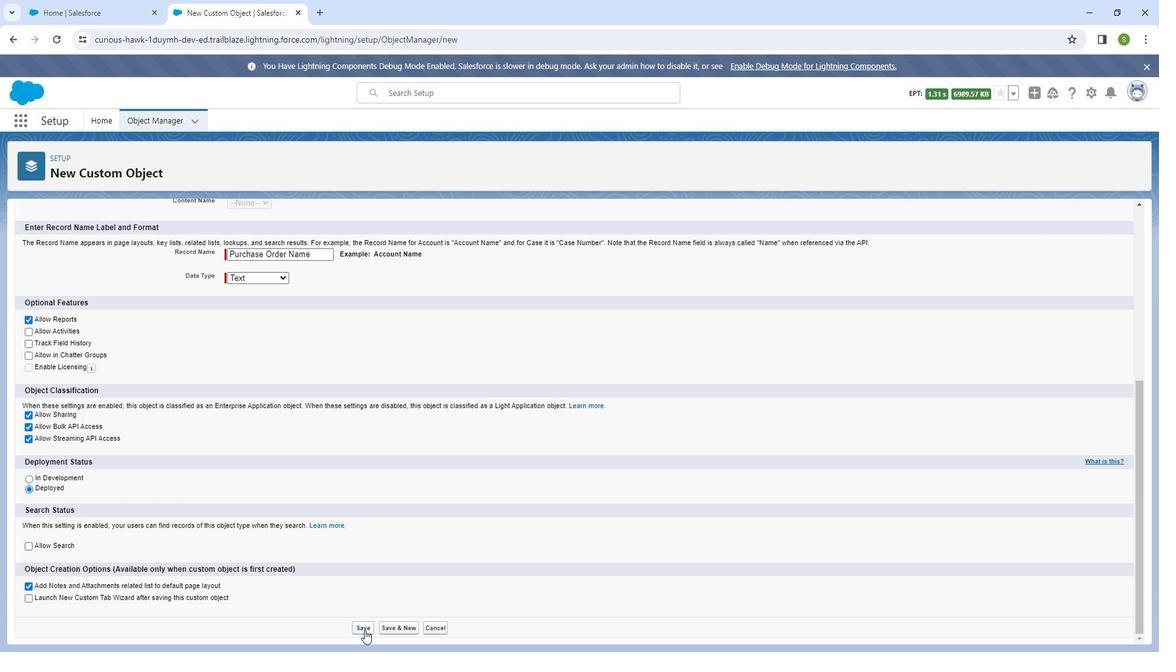 
Action: Mouse pressed left at (373, 616)
Screenshot: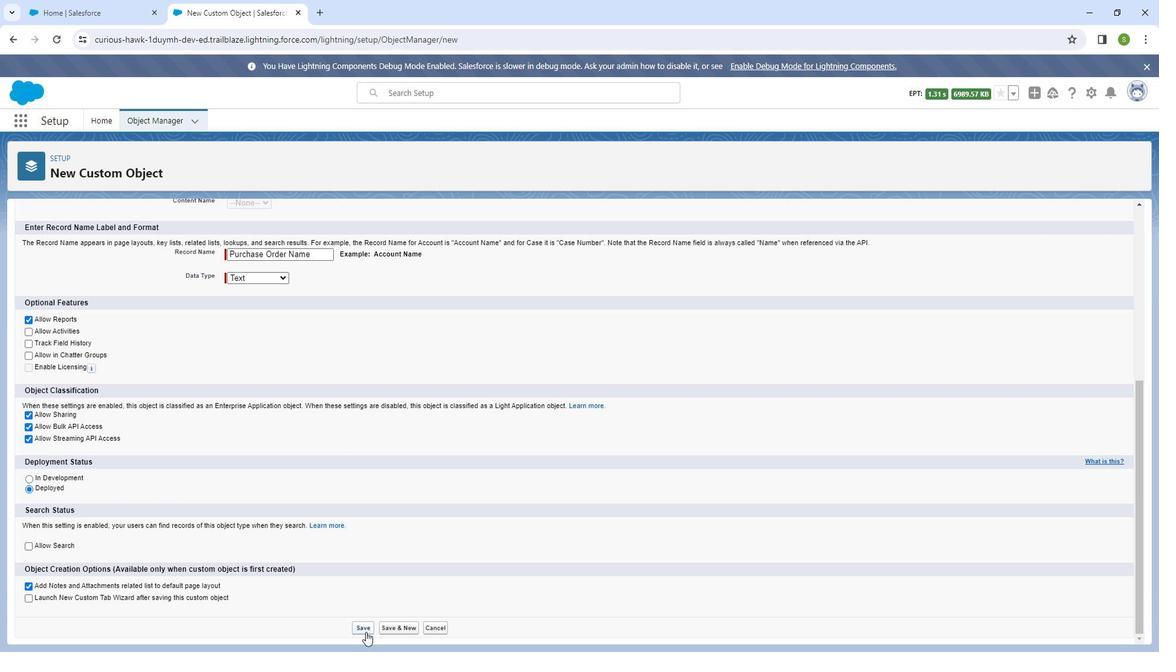 
Action: Mouse moved to (763, 288)
Screenshot: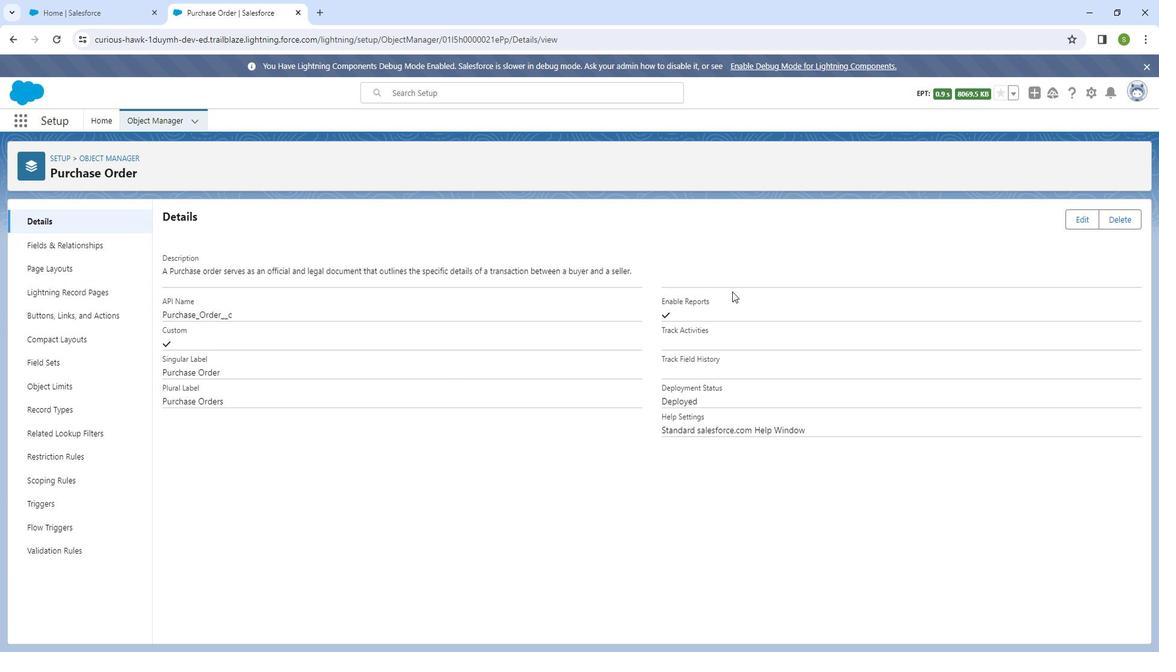 
